Task: Open an excel sheet with  and write heading  City data  Add 10 city name:-  '1. Chelsea, New York, NY , 2. Beverly Hills, Los Angeles, CA , 3. Knightsbridge, London, United Kingdom , 4. Le Marais, Paris, forance , 5. Ginza, Tokyo, Japan _x000D_
6. Circular Quay, Sydney, Australia , 7. Mitte, Berlin, Germany , 8. Downtown, Toronto, Canada , 9. Trastevere, Rome, 10. Colaba, Mumbai, India. ' in June Last week sales are  1. Chelsea, New York, NY 10001 | 2. Beverly Hills, Los Angeles, CA 90210 | 3. Knightsbridge, London, United Kingdom SW1X 7XL | 4. Le Marais, Paris, forance 75004 | 5. Ginza, Tokyo, Japan 104-0061 | 6. Circular Quay, Sydney, Australia 2000 | 7. Mitte, Berlin, Germany 10178 | 8. Downtown, Toronto, Canada M5V 3L9 | 9. Trastevere, Rome, Italy 00153 | 10. Colaba, Mumbai, India 400005. Save page auditingQuarterlySales_Report_2022
Action: Mouse moved to (85, 222)
Screenshot: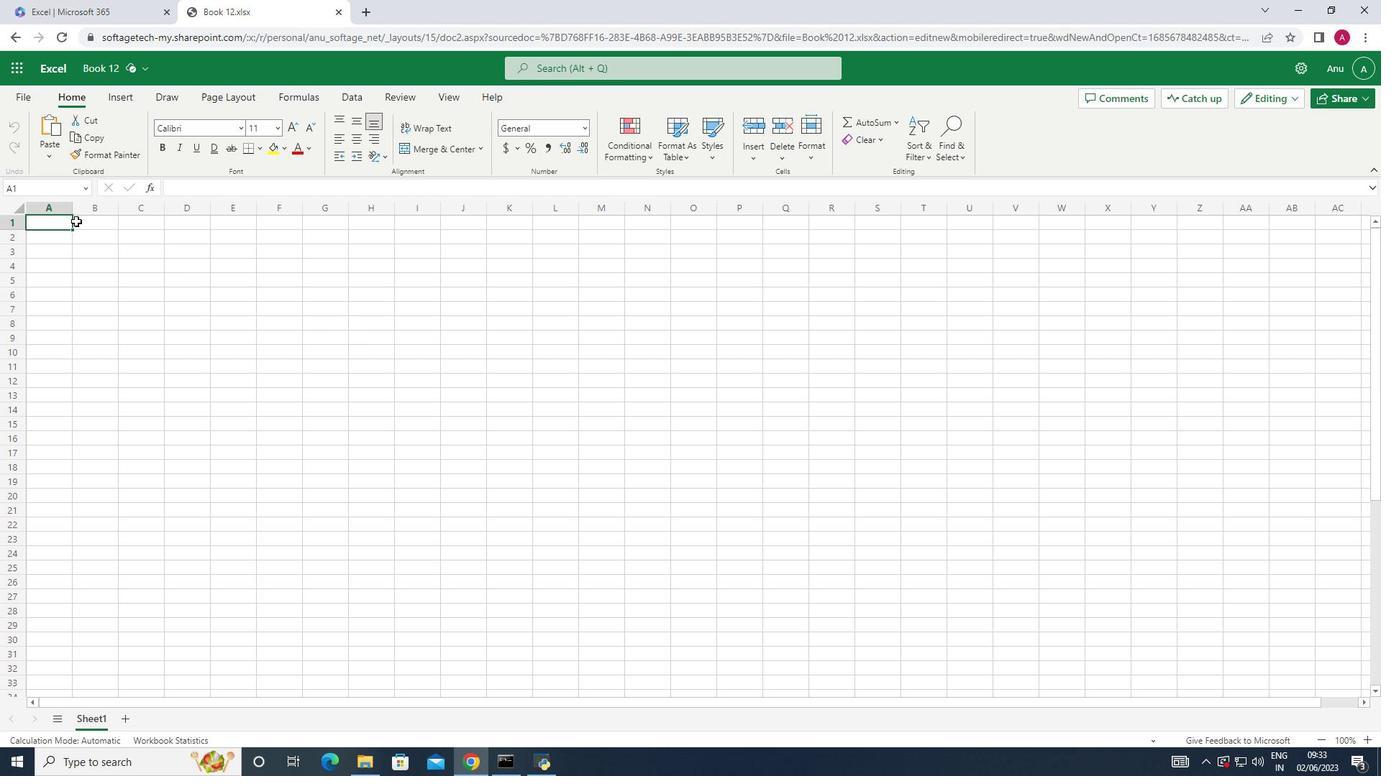 
Action: Key pressed <Key.shift>City<Key.space><Key.shift>Data<Key.down><Key.shift><Key.shift><Key.shift><Key.shift><Key.shift><Key.shift><Key.shift><Key.shift><Key.shift><Key.shift><Key.shift><Key.shift><Key.shift><Key.shift><Key.shift><Key.shift><Key.shift><Key.shift><Key.shift><Key.shift><Key.shift><Key.shift><Key.shift><Key.shift><Key.shift><Key.shift><Key.shift>City<Key.space><Key.shift_r>Name<Key.down><Key.shift>Chelsea,<Key.shift_r>New<Key.space><Key.shift>York,<Key.shift_r><Key.shift_r><Key.shift_r><Key.shift_r><Key.shift_r><Key.shift_r><Key.shift_r>N<Key.shift>Y<Key.down><Key.shift><Key.shift><Key.shift><Key.shift><Key.shift><Key.shift><Key.shift>Beverly<Key.space><Key.shift><Key.shift><Key.shift>Hills,<Key.shift_r>Los<Key.space><Key.shift>Angeles,<Key.shift_r><Key.shift_r><Key.shift_r><Key.shift_r><Key.shift_r><Key.shift_r><Key.shift_r><Key.shift_r><Key.shift_r><Key.shift_r><Key.shift_r><Key.shift_r><Key.shift_r><Key.shift_r><Key.shift_r>C<Key.shift>A<Key.down><Key.shift><Key.shift><Key.shift><Key.shift><Key.shift><Key.shift><Key.shift><Key.shift><Key.shift><Key.shift><Key.shift><Key.shift><Key.shift><Key.shift><Key.shift><Key.shift><Key.shift><Key.shift_r>Knightsbridge,<Key.shift_r>London,<Key.shift_r><Key.shift_r><Key.shift_r><Key.shift_r>United<Key.space><Key.shift_r>Kindom<Key.down><Key.shift_r>Le<Key.space><Key.shift_r>Marais,<Key.shift_r>Paris,<Key.shift>Forance<Key.down><Key.shift>Ginza,<Key.shift>Tokyo,<Key.shift_r><Key.shift_r><Key.shift_r><Key.shift_r><Key.shift_r>Japan<Key.down><Key.shift><Key.shift><Key.shift><Key.shift><Key.shift><Key.shift><Key.shift><Key.shift><Key.shift><Key.shift><Key.shift><Key.shift><Key.shift><Key.shift><Key.shift><Key.shift><Key.shift><Key.shift><Key.shift><Key.shift><Key.shift><Key.shift>Circular<Key.space><Key.shift>Quay,<Key.shift><Key.shift><Key.shift><Key.shift><Key.shift><Key.shift><Key.shift><Key.shift><Key.shift><Key.shift><Key.shift><Key.shift><Key.shift><Key.shift><Key.shift><Key.shift><Key.shift><Key.shift><Key.shift><Key.shift><Key.shift><Key.shift><Key.shift><Key.shift><Key.shift><Key.shift><Key.shift><Key.shift><Key.shift><Key.shift><Key.shift><Key.shift><Key.shift><Key.shift><Key.shift><Key.shift><Key.shift><Key.shift><Key.shift><Key.shift><Key.shift><Key.shift><Key.shift><Key.shift><Key.shift><Key.shift><Key.shift><Key.shift><Key.shift><Key.shift><Key.shift><Key.shift>S
Screenshot: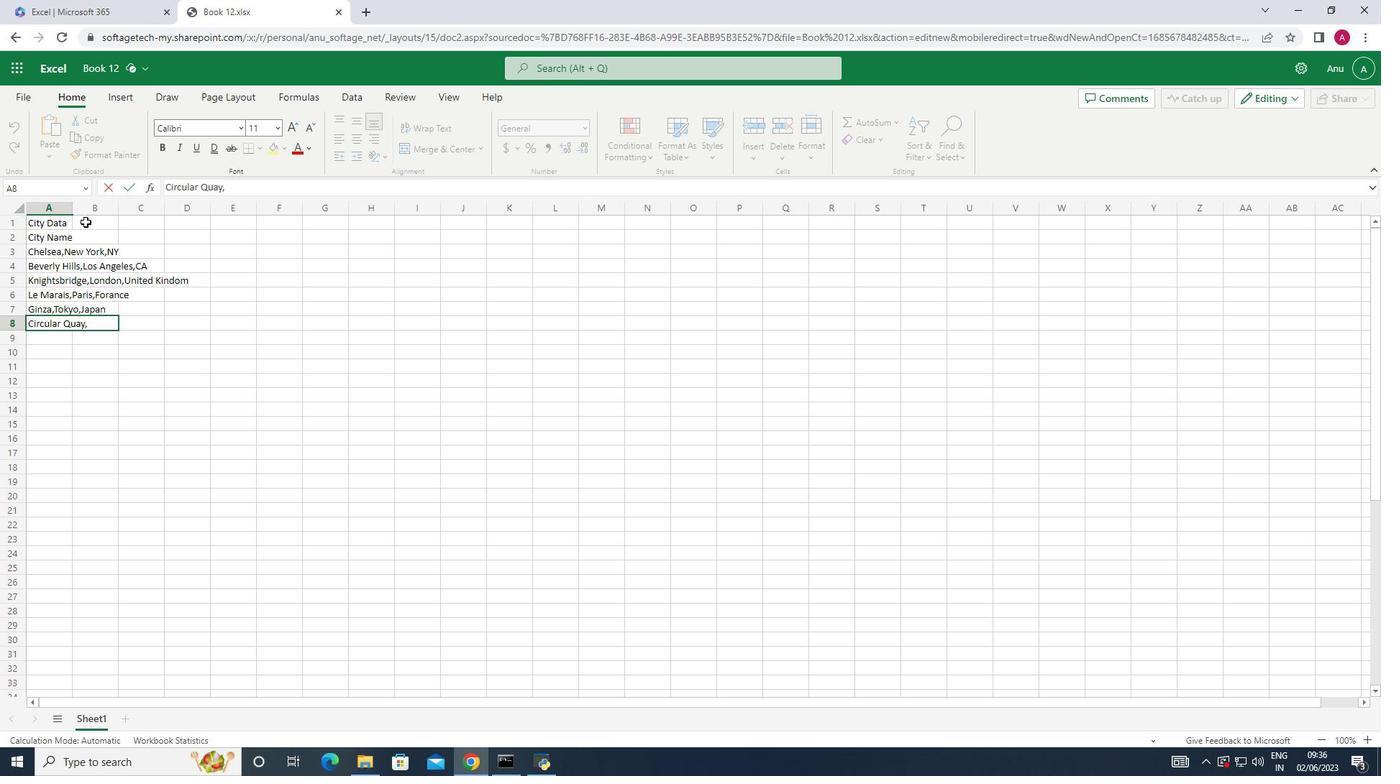 
Action: Mouse moved to (189, 167)
Screenshot: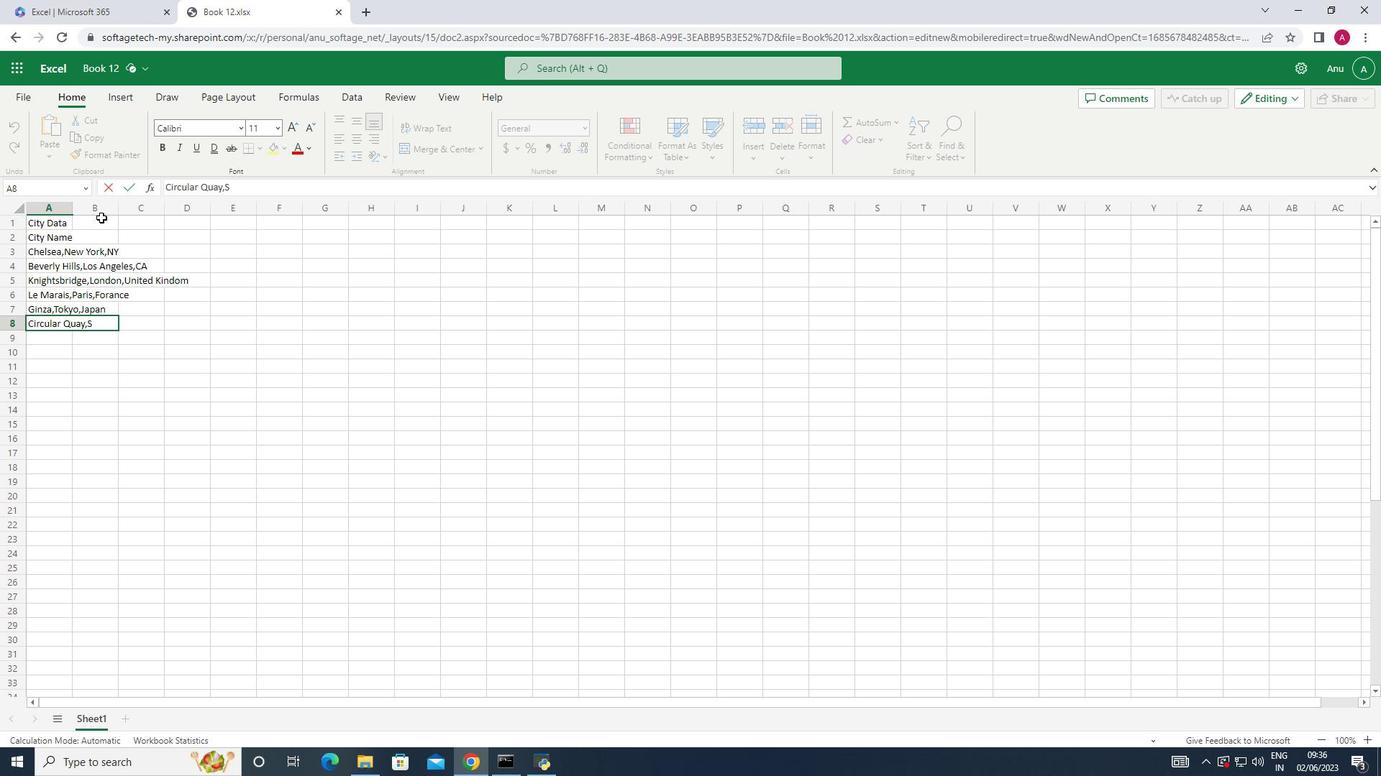 
Action: Key pressed ydney,<Key.shift>Australia<Key.down><Key.shift_r>Mitte,<Key.shift>B3e<Key.backspace><Key.backspace>erlin,<Key.shift><Key.shift><Key.shift><Key.shift><Key.shift><Key.shift><Key.shift><Key.shift><Key.shift><Key.shift><Key.shift><Key.shift><Key.shift><Key.shift>Germany<Key.down><Key.shift>Downtown,<Key.shift_r><Key.shift_r><Key.shift_r><Key.shift_r><Key.shift_r><Key.shift_r><Key.shift_r><Key.shift_r><Key.shift_r>Toronto,<Key.shift><Key.shift><Key.shift><Key.shift><Key.shift><Key.shift><Key.shift><Key.shift><Key.shift><Key.shift>Canada<Key.down><Key.shift><Key.shift><Key.shift><Key.shift><Key.shift><Key.shift><Key.shift><Key.shift><Key.shift><Key.shift>Trastevere,<Key.shift>Rome<Key.down><Key.shift><Key.shift><Key.shift><Key.shift><Key.shift><Key.shift><Key.shift><Key.shift>Colaba,<Key.shift_r><Key.shift_r><Key.shift_r><Key.shift_r><Key.shift_r><Key.shift_r><Key.shift_r>Mumbai,<Key.shift_r>India
Screenshot: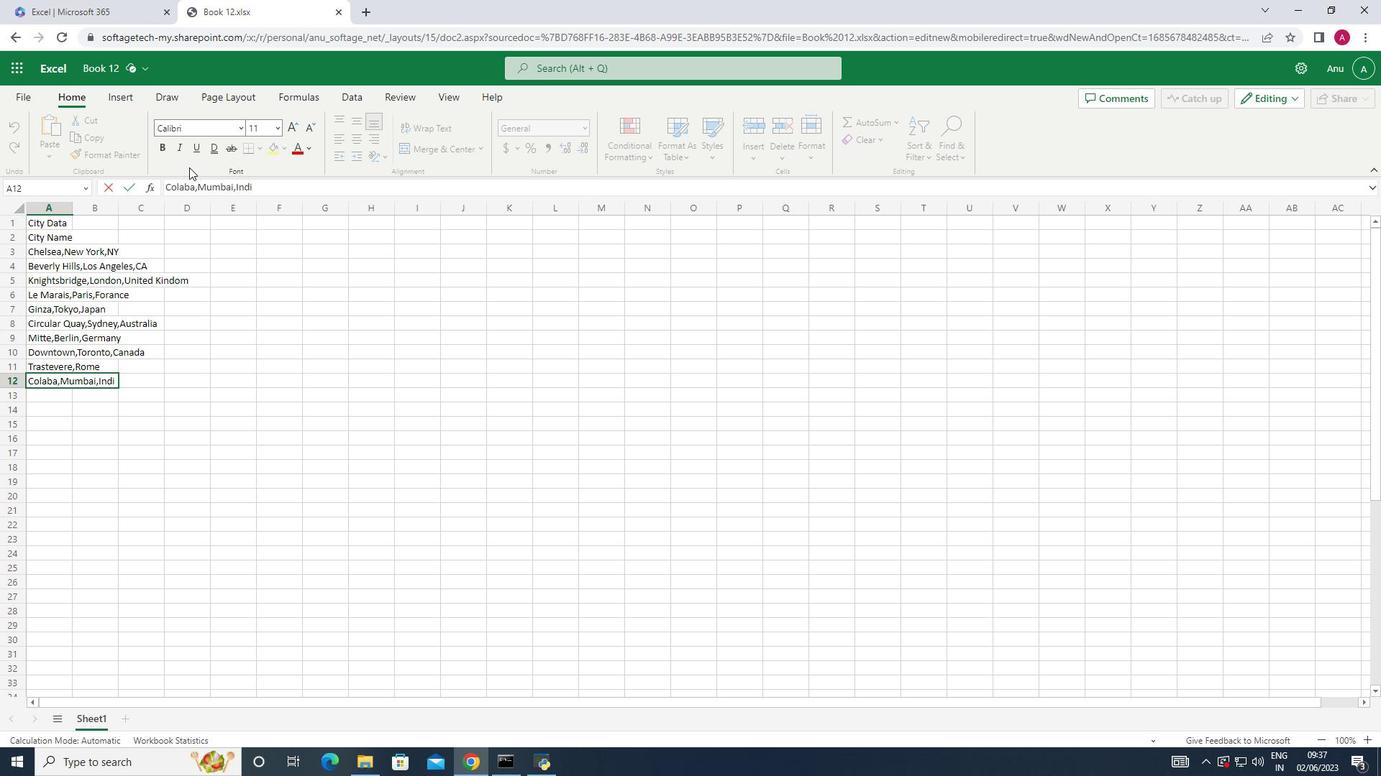 
Action: Mouse moved to (58, 210)
Screenshot: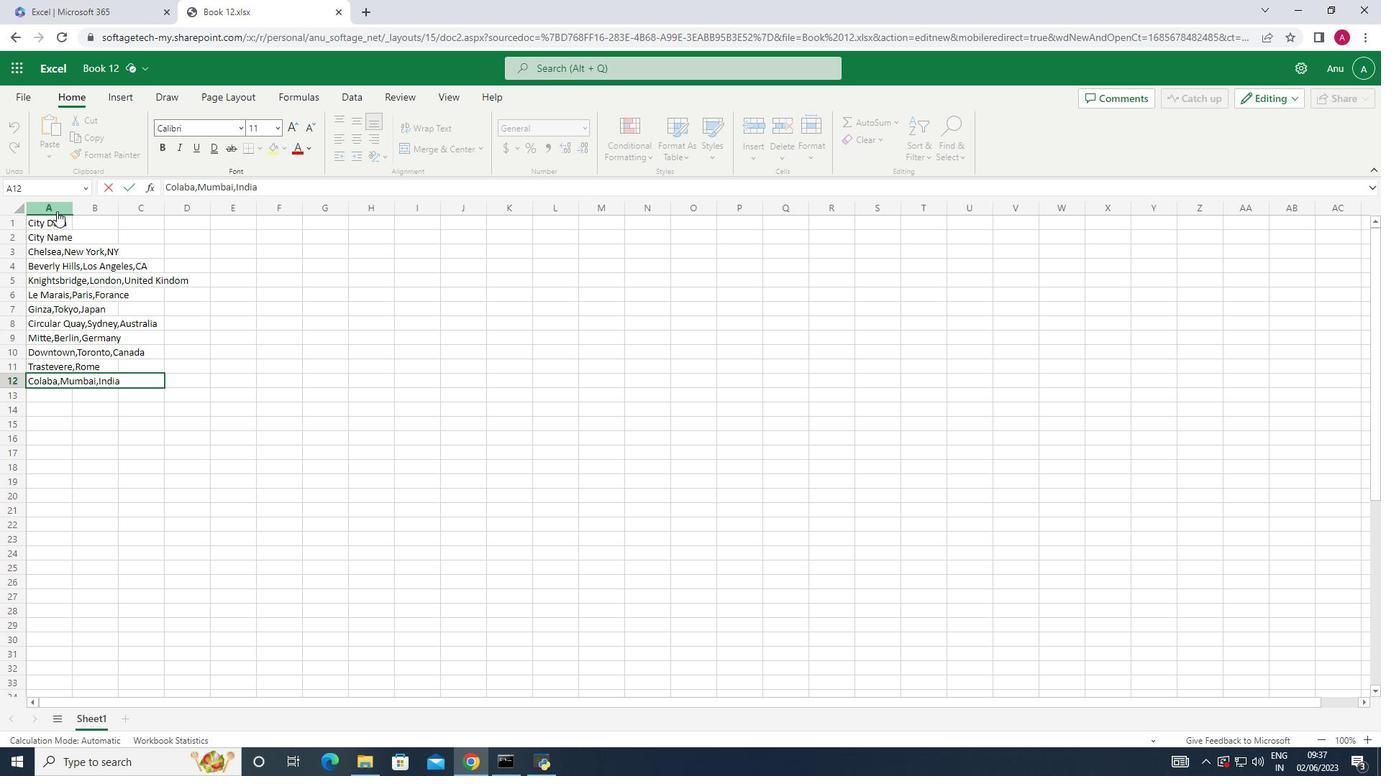 
Action: Mouse pressed left at (58, 210)
Screenshot: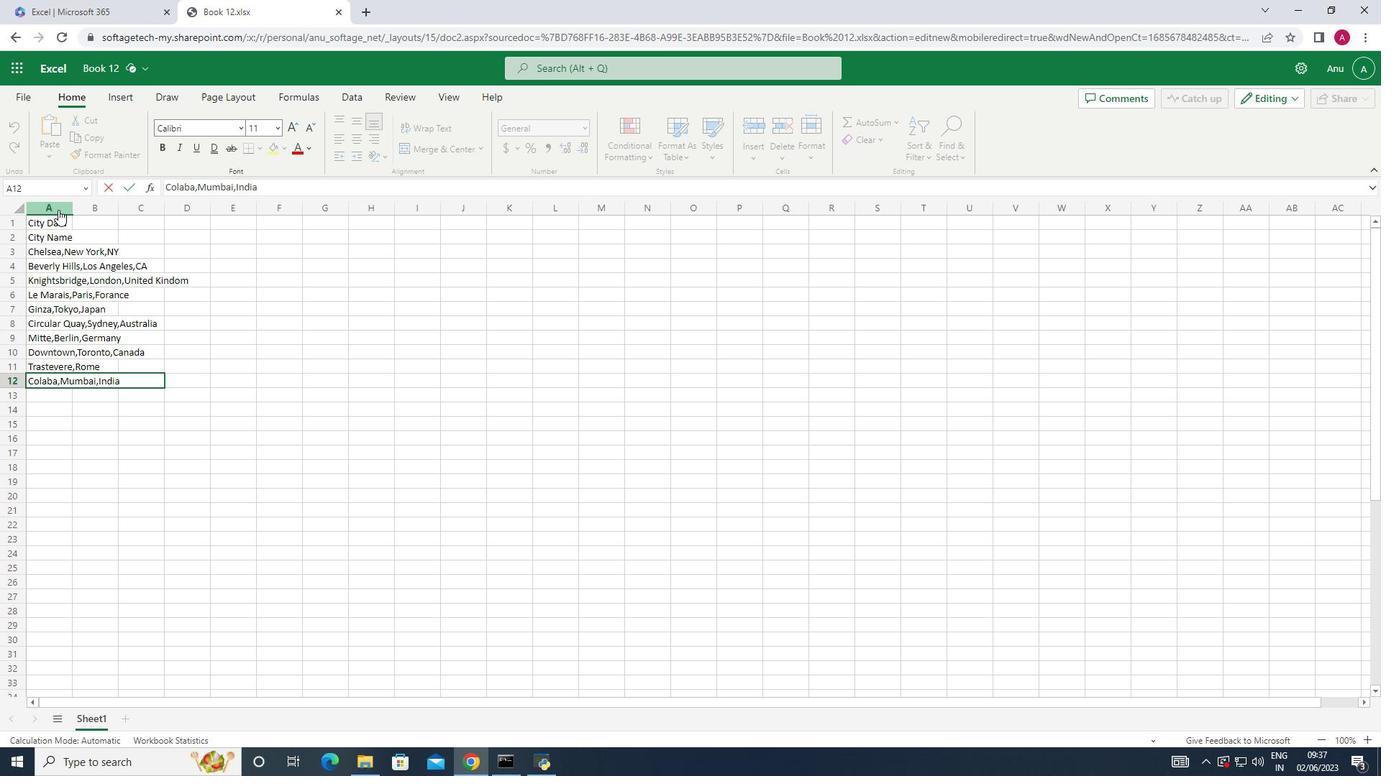 
Action: Mouse moved to (71, 210)
Screenshot: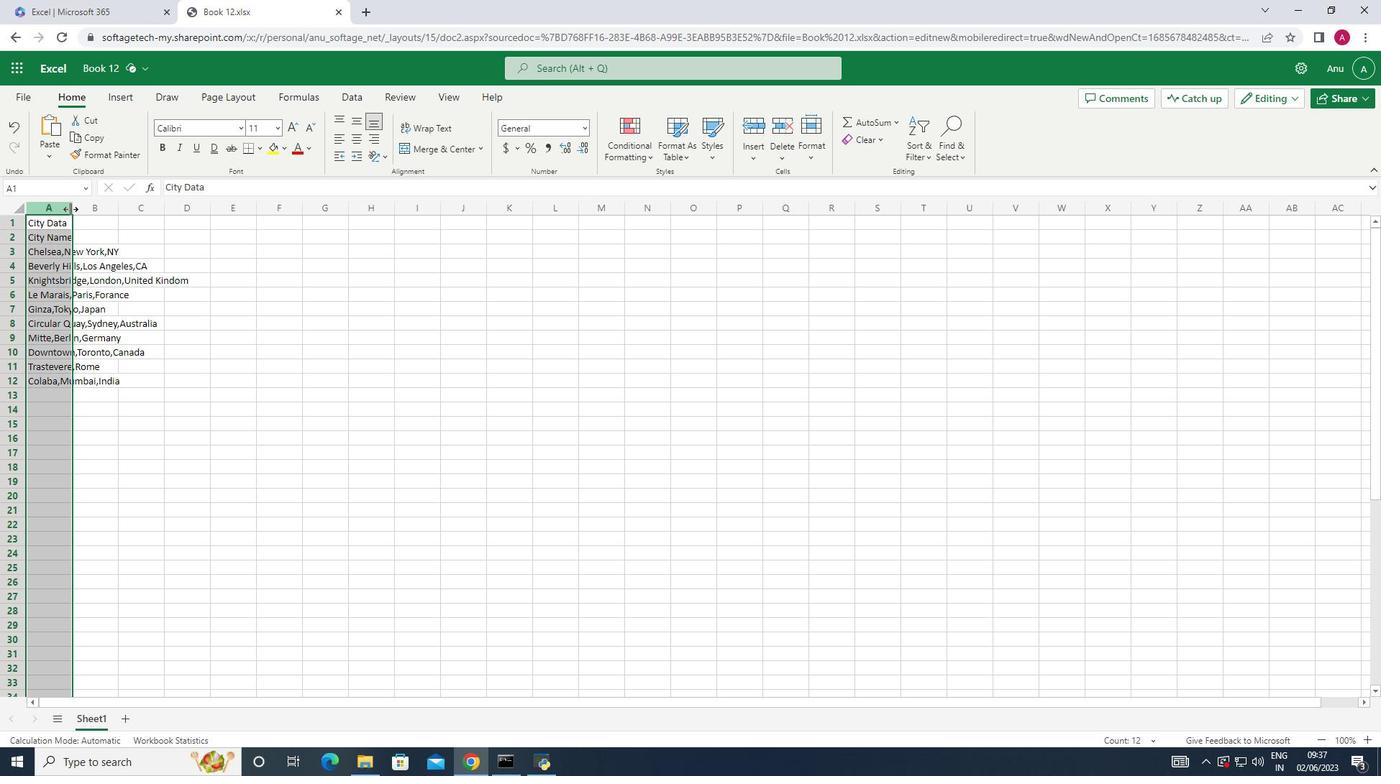 
Action: Mouse pressed left at (71, 210)
Screenshot: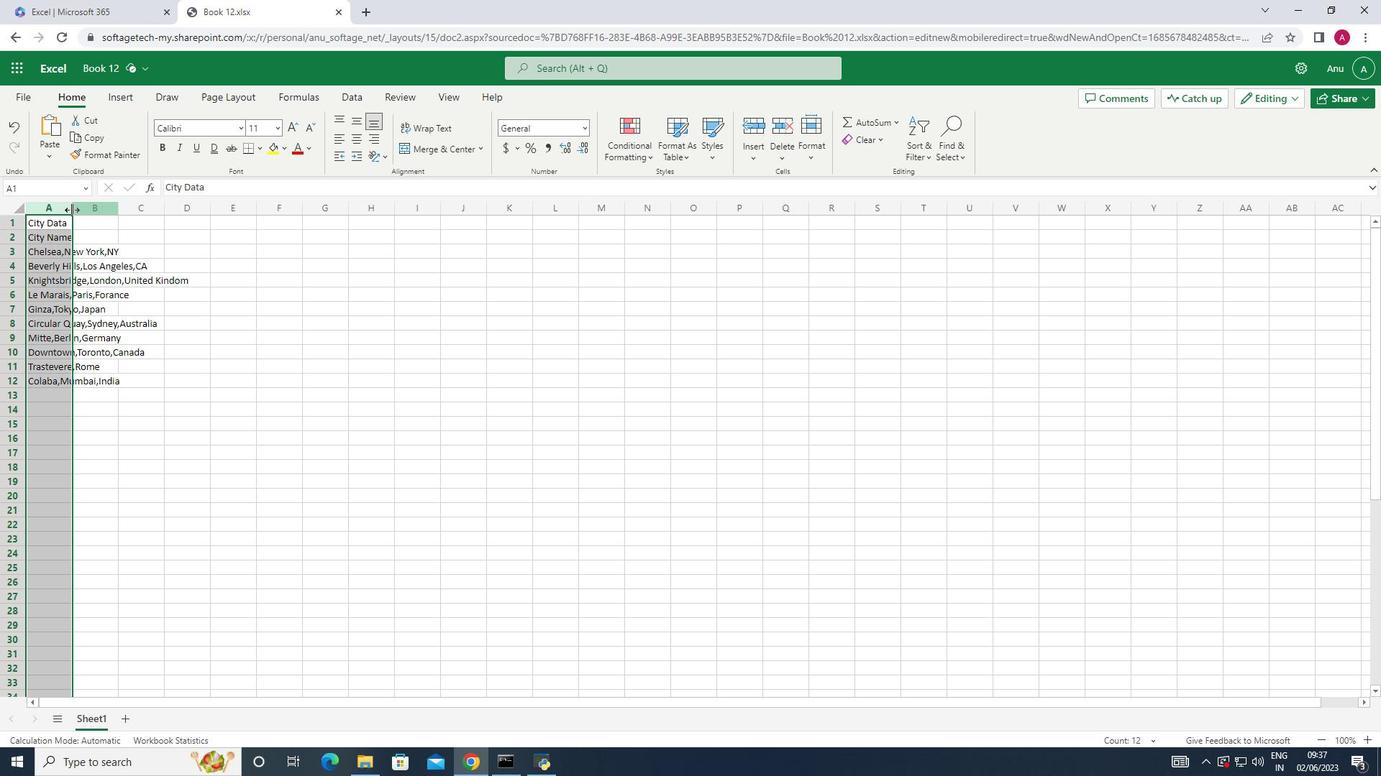 
Action: Mouse pressed left at (71, 210)
Screenshot: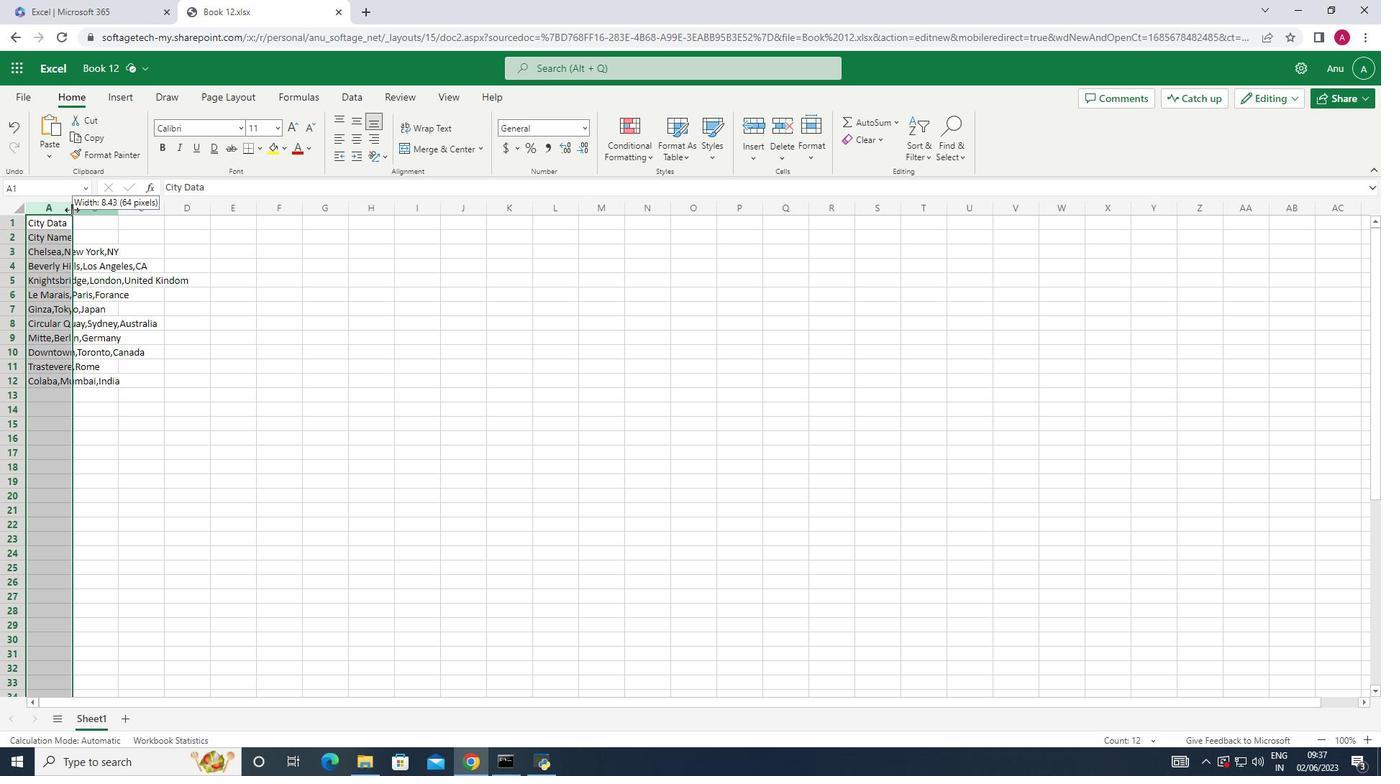 
Action: Mouse moved to (212, 233)
Screenshot: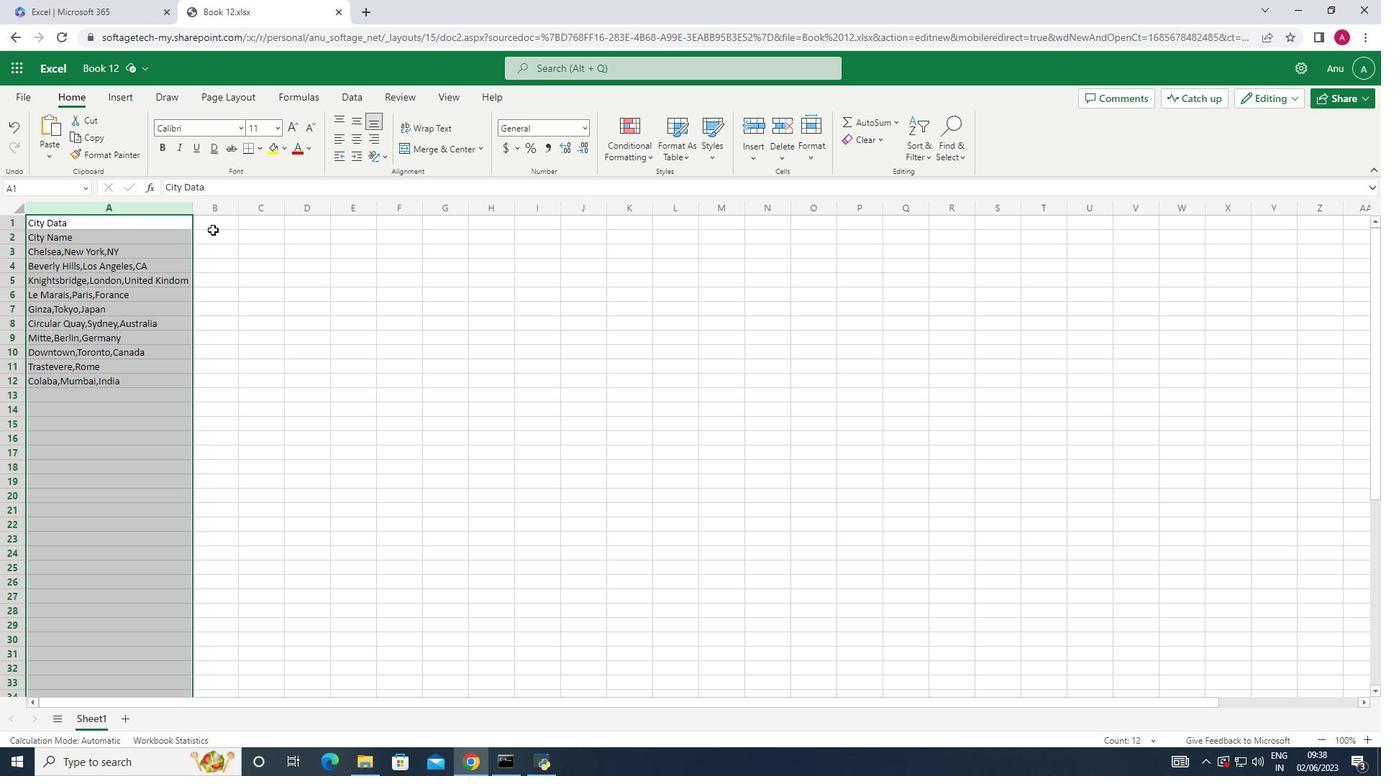 
Action: Mouse pressed left at (212, 233)
Screenshot: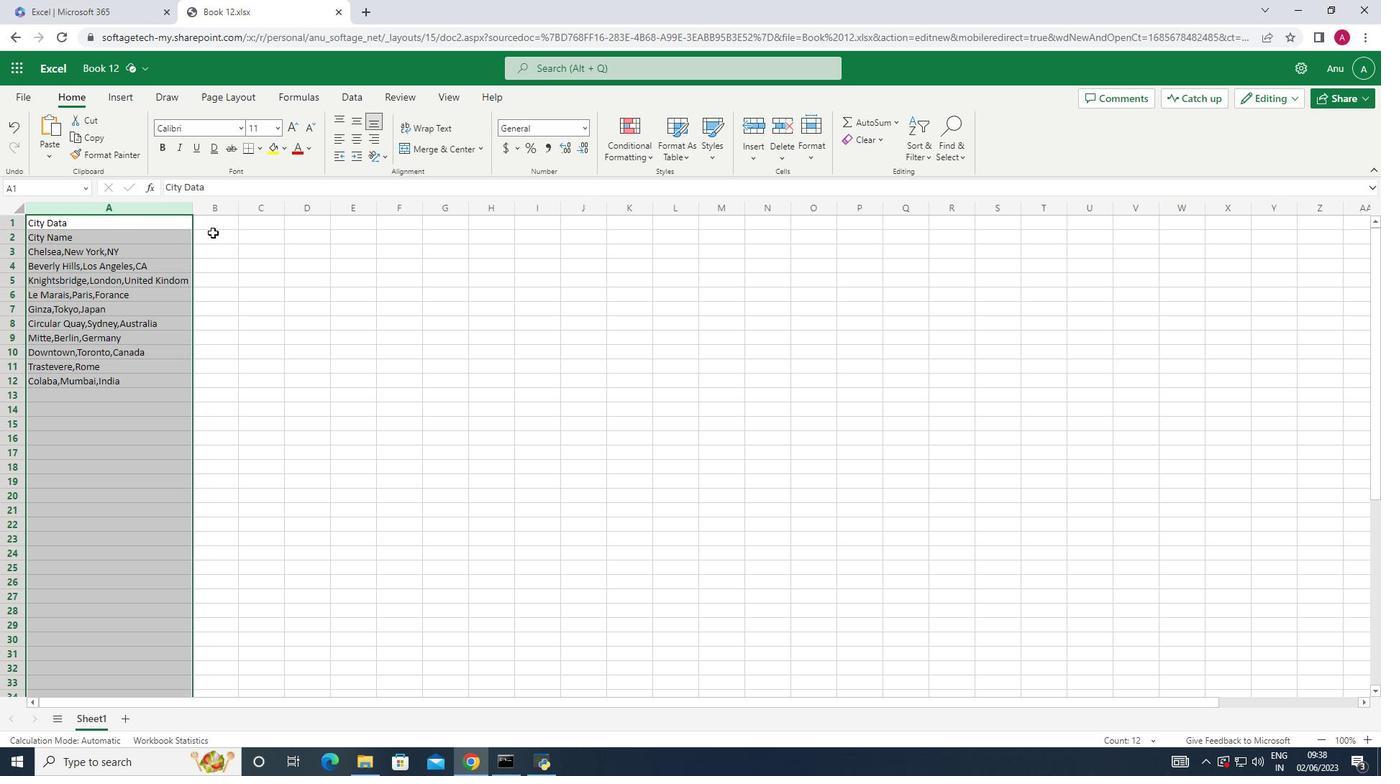 
Action: Key pressed <Key.shift_r>June<Key.space><Key.shift_r>Last<Key.space><Key.shift>Week<Key.space><Key.shift>Sales
Screenshot: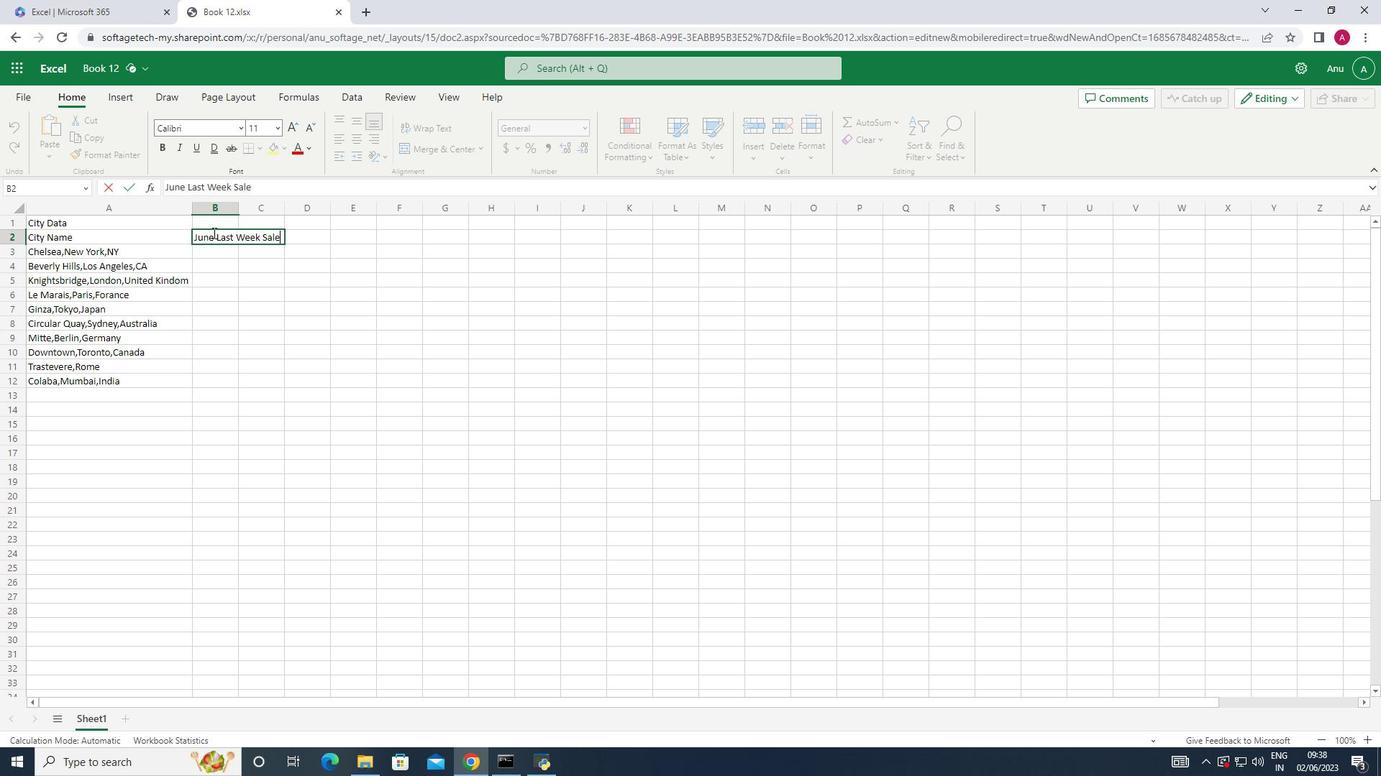 
Action: Mouse moved to (284, 189)
Screenshot: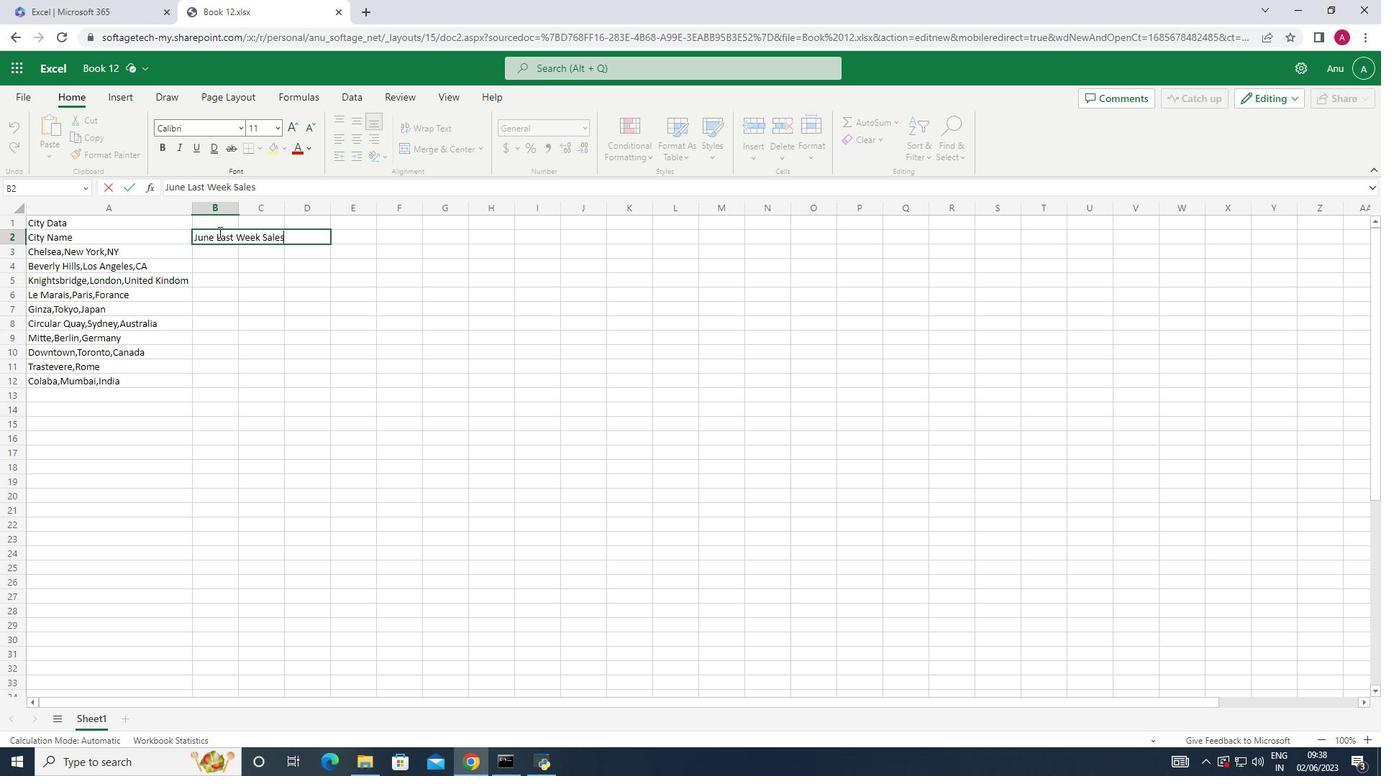 
Action: Key pressed <Key.down>10001<Key.down>90210<Key.down><Key.shift>sw1x<Key.space>7xl<Key.down><Key.up><Key.backspace><Key.shift>S<Key.caps_lock>W1X<Key.space>7XL<Key.down>
Screenshot: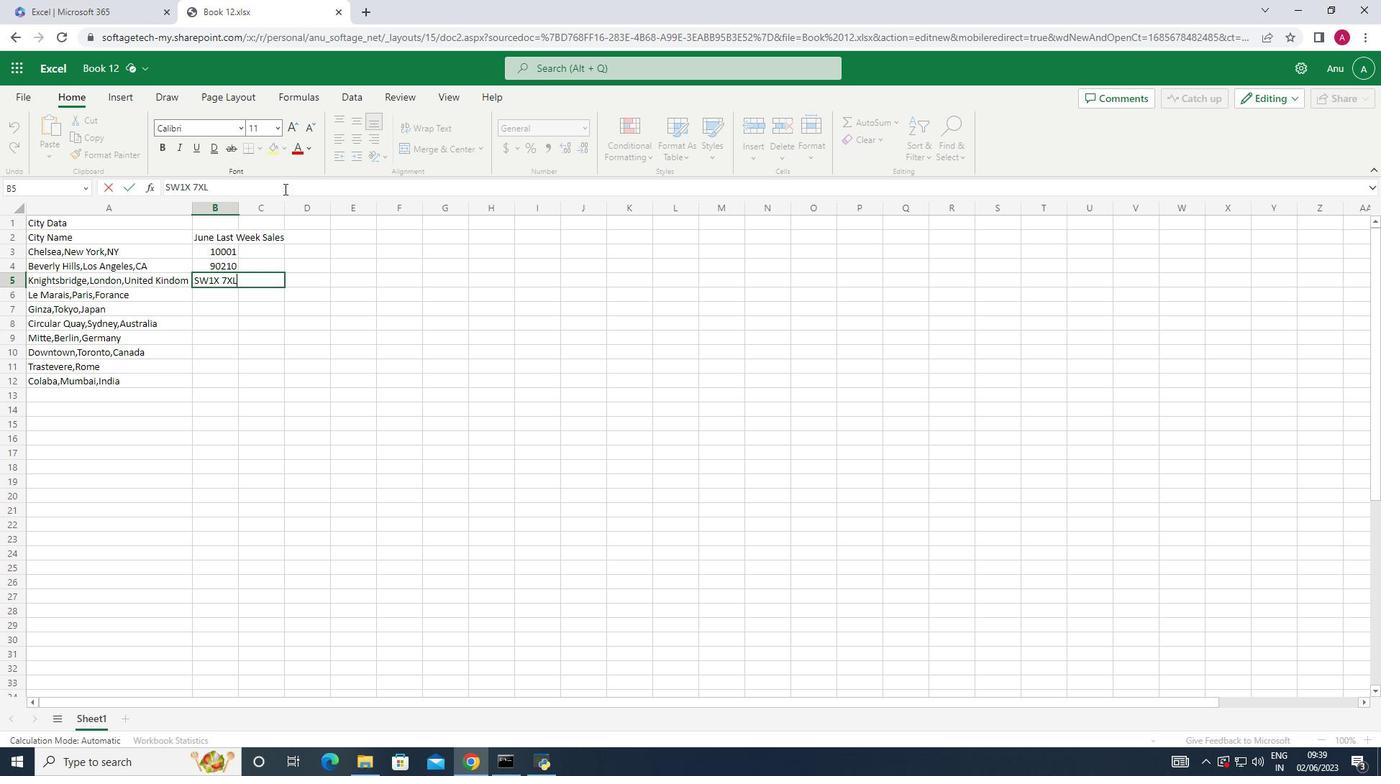 
Action: Mouse moved to (312, 138)
Screenshot: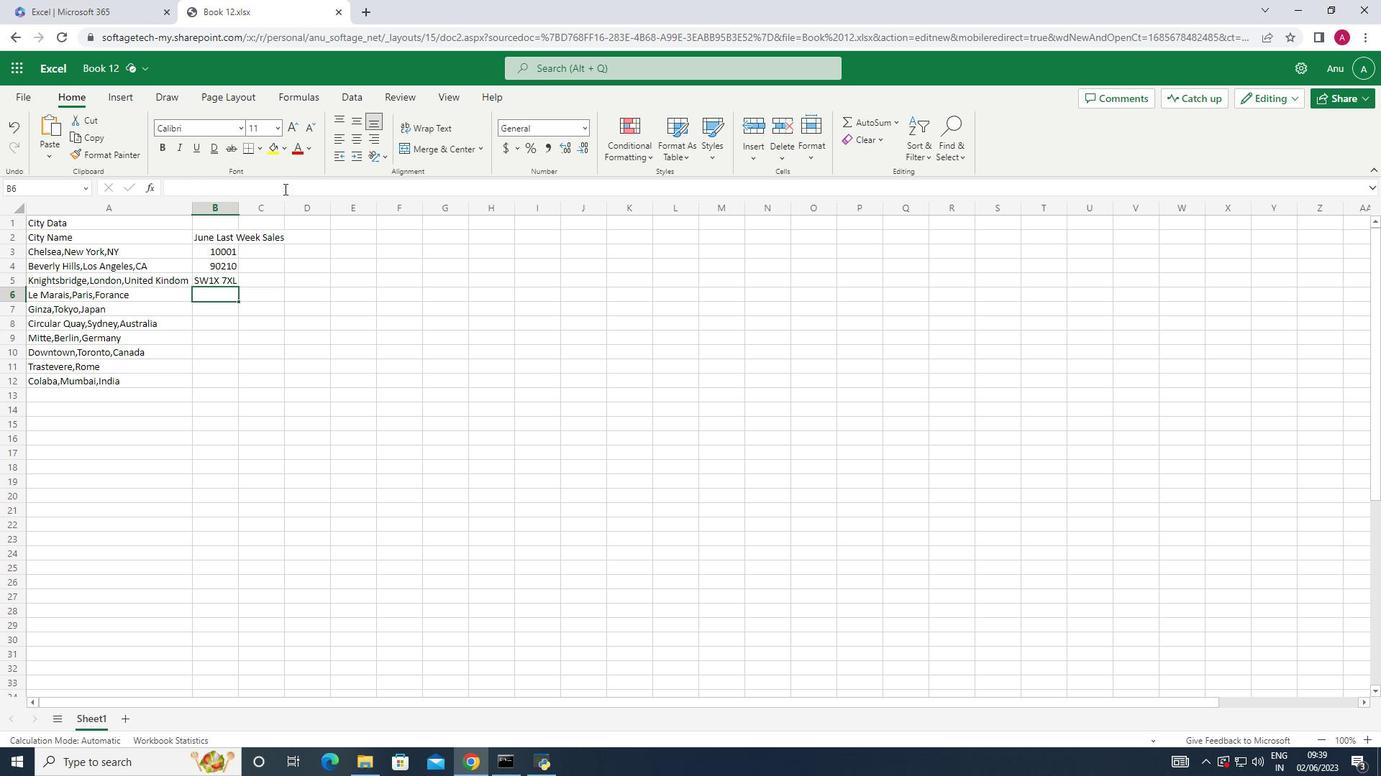
Action: Key pressed 75004<Key.down>100<Key.backspace>4
Screenshot: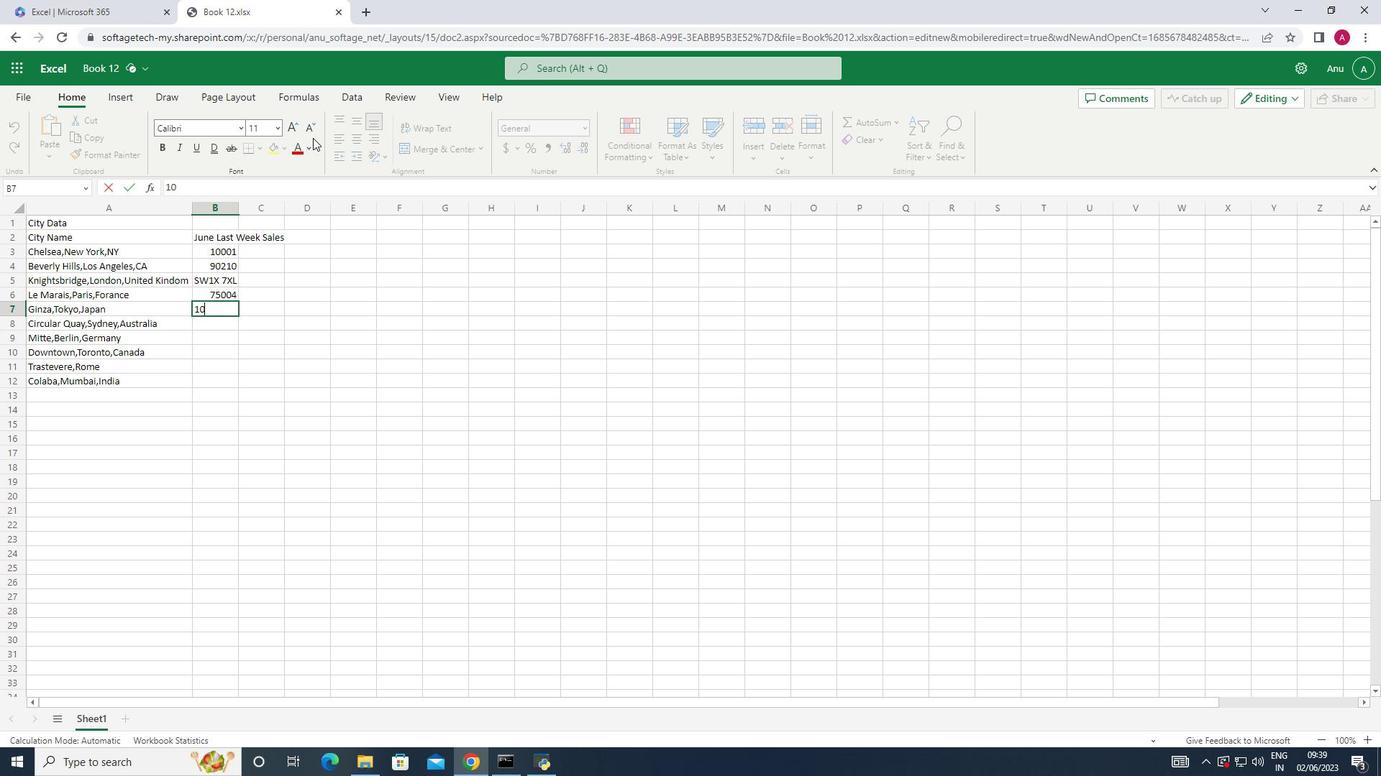
Action: Mouse moved to (351, 97)
Screenshot: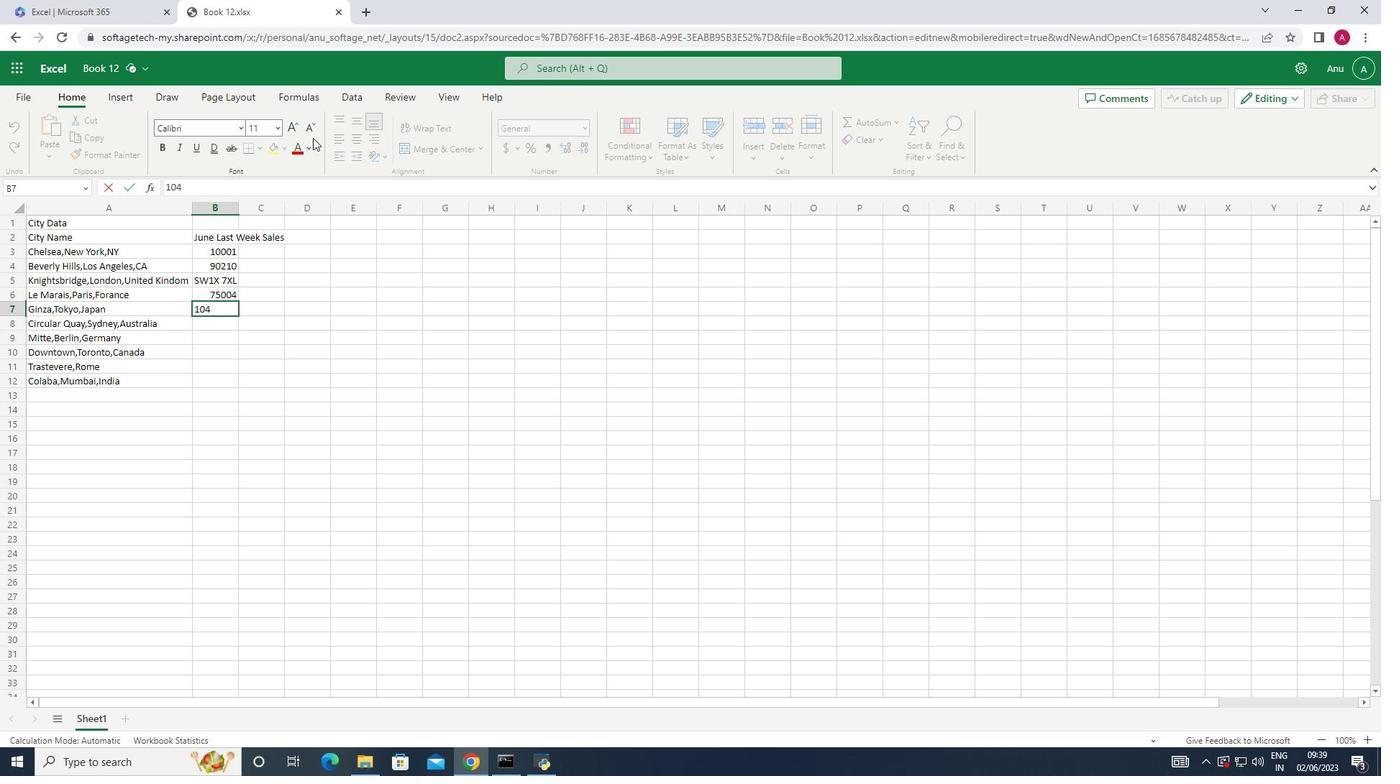 
Action: Key pressed -0061<Key.down>2000<Key.down>10178<Key.down>M5V<Key.space>3L9<Key.down>00153<Key.down>400005
Screenshot: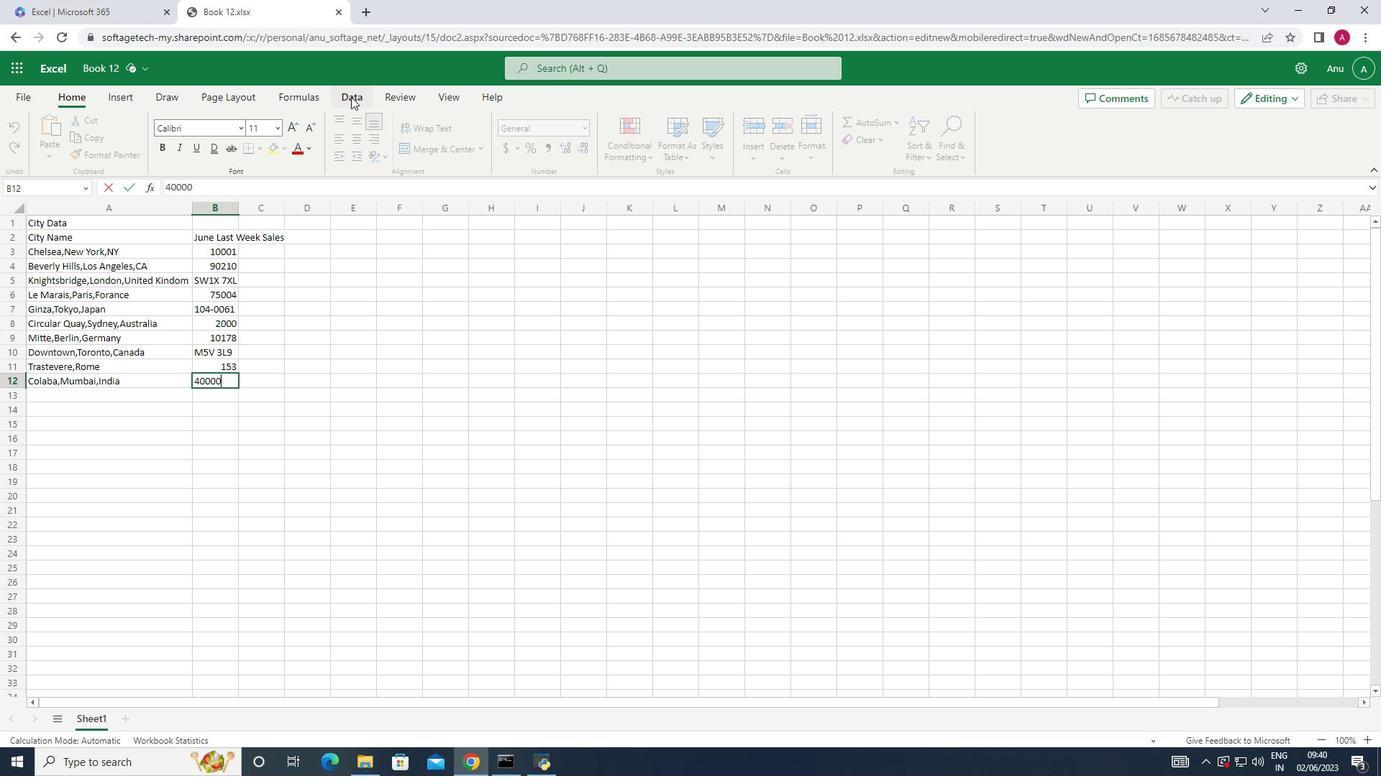 
Action: Mouse moved to (402, 294)
Screenshot: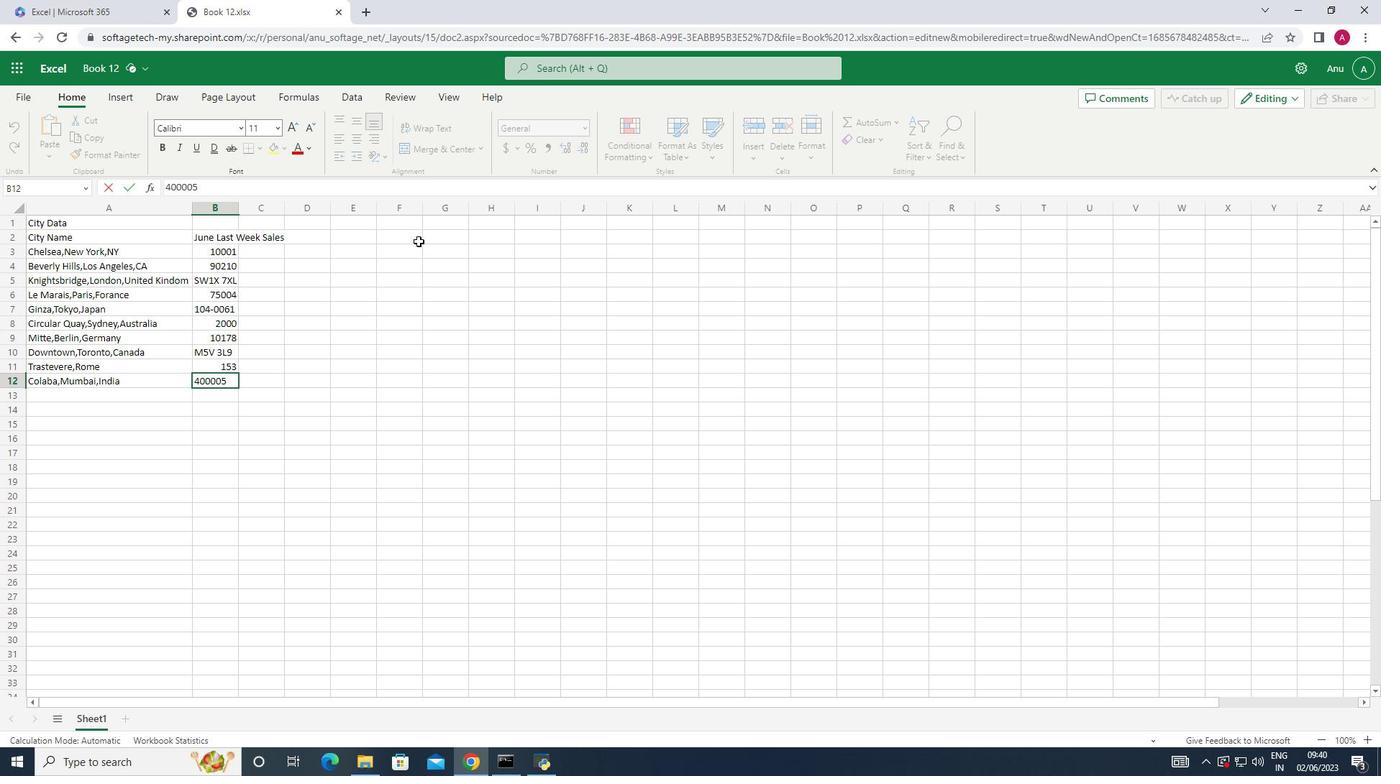 
Action: Mouse pressed left at (402, 294)
Screenshot: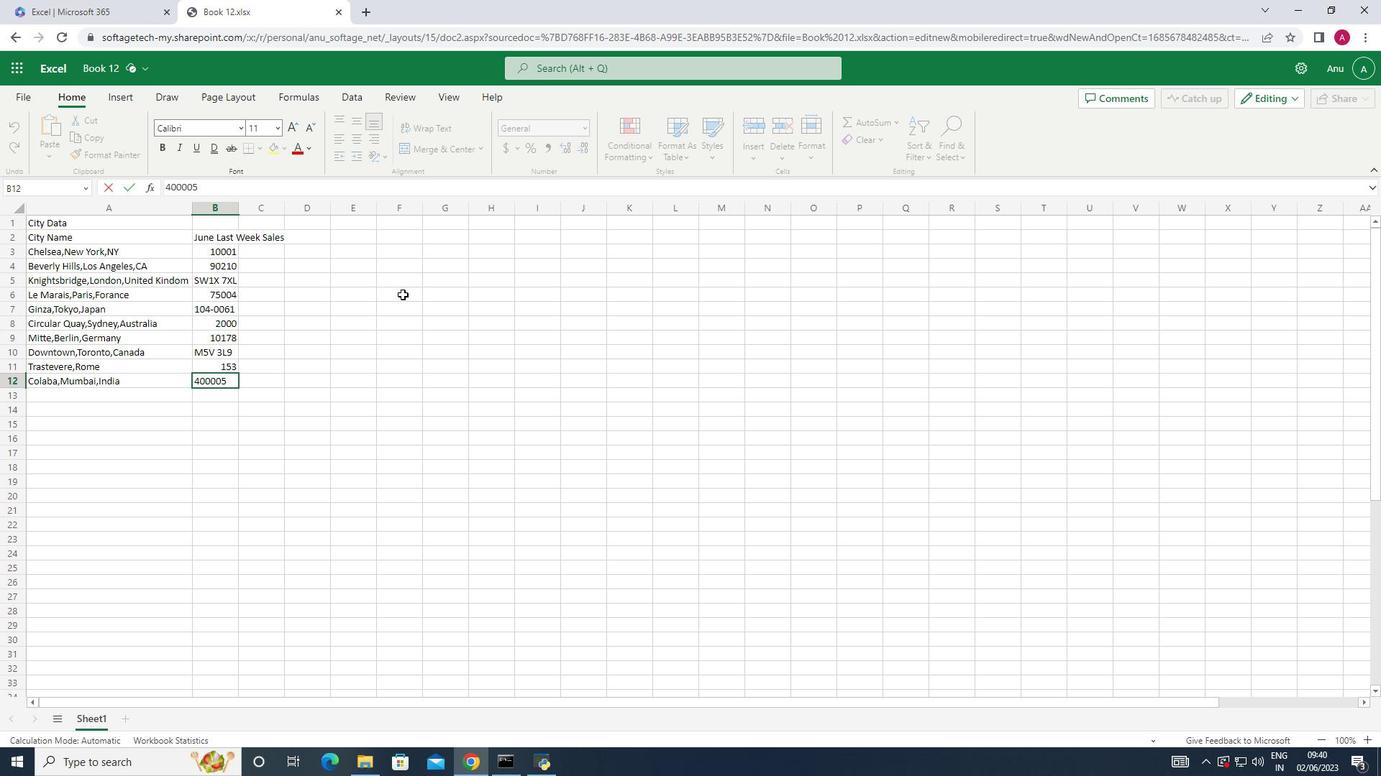 
Action: Mouse moved to (233, 212)
Screenshot: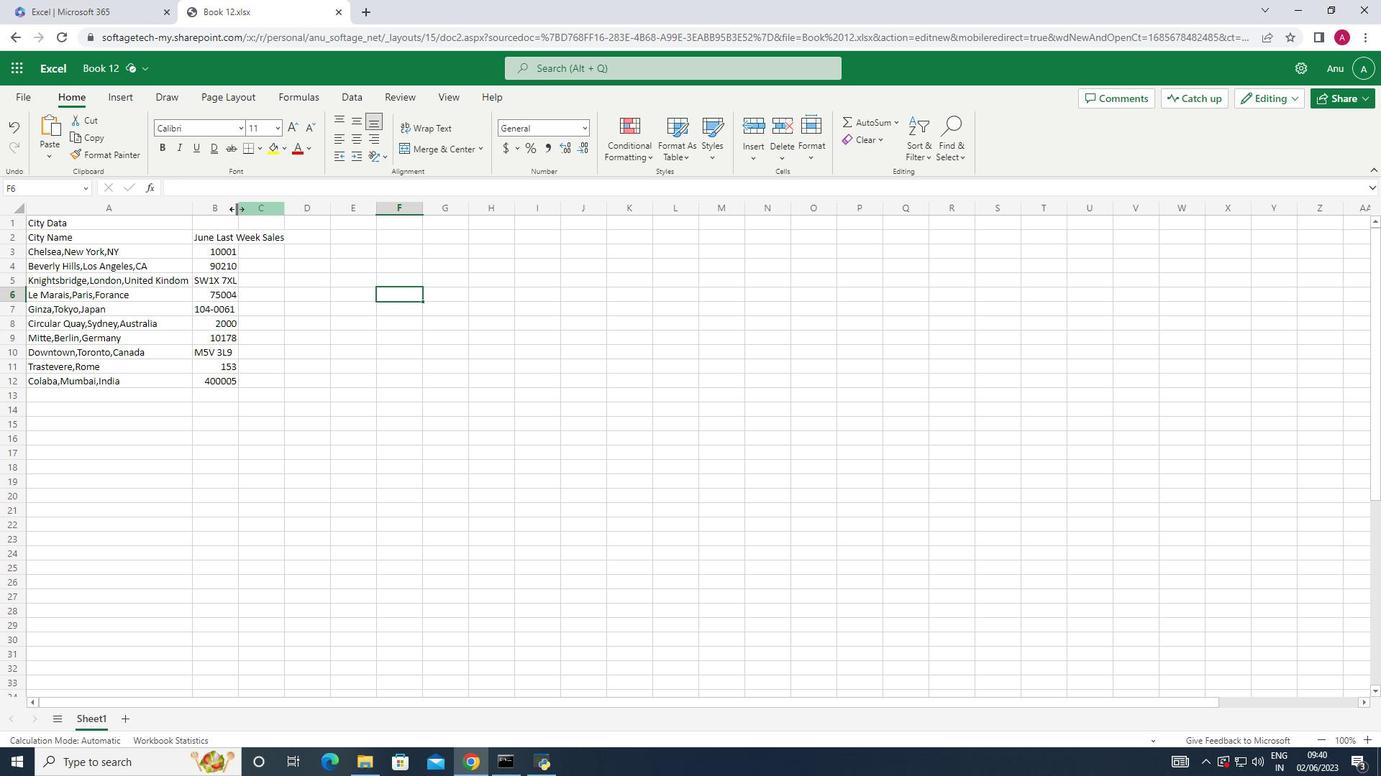 
Action: Mouse pressed left at (233, 212)
Screenshot: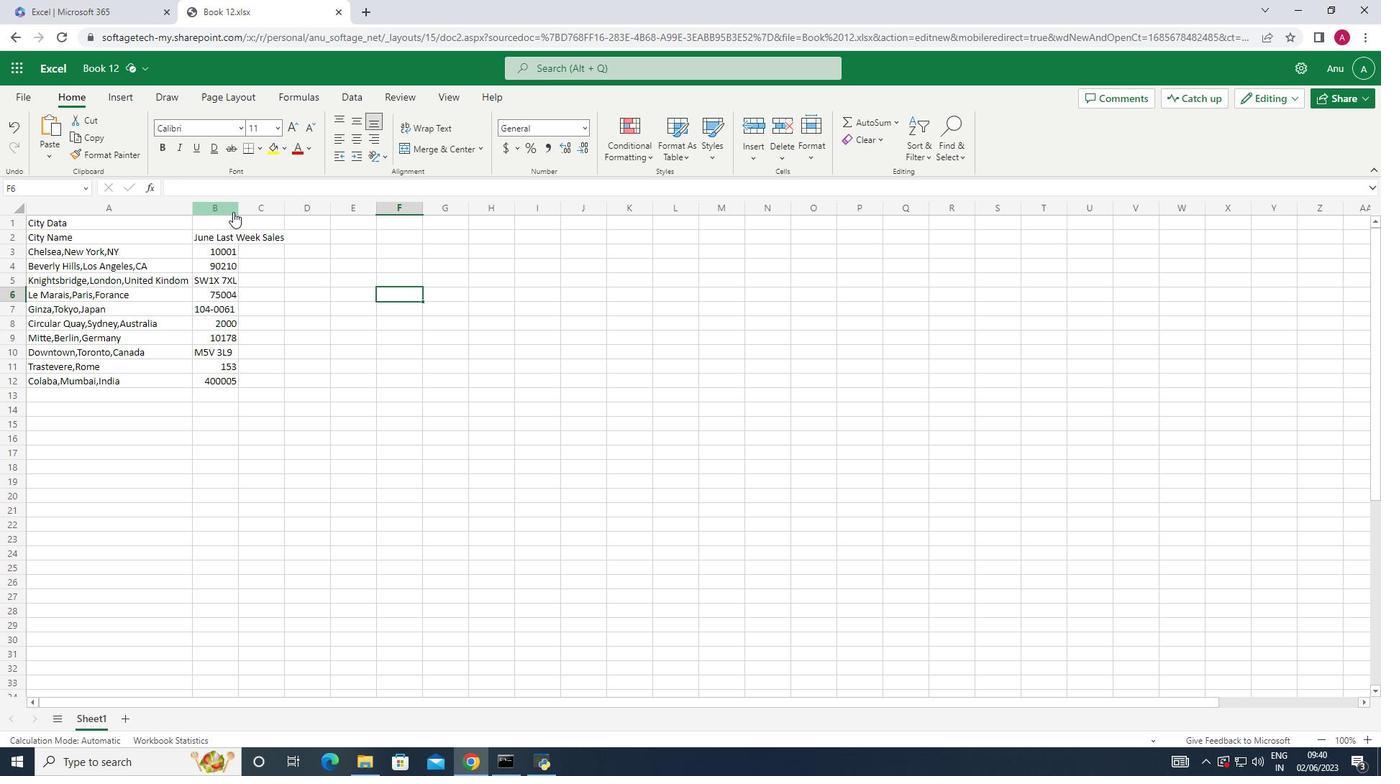 
Action: Mouse moved to (240, 208)
Screenshot: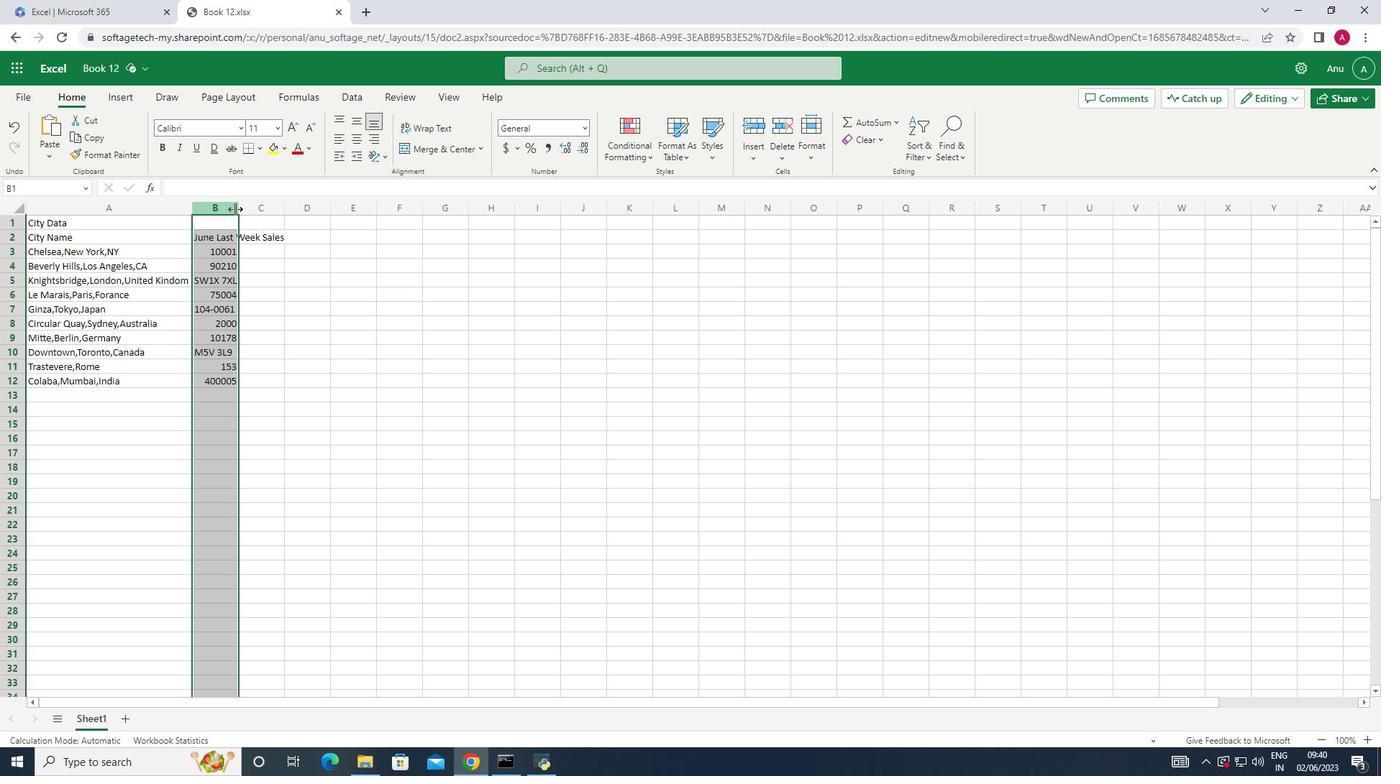 
Action: Mouse pressed left at (240, 208)
Screenshot: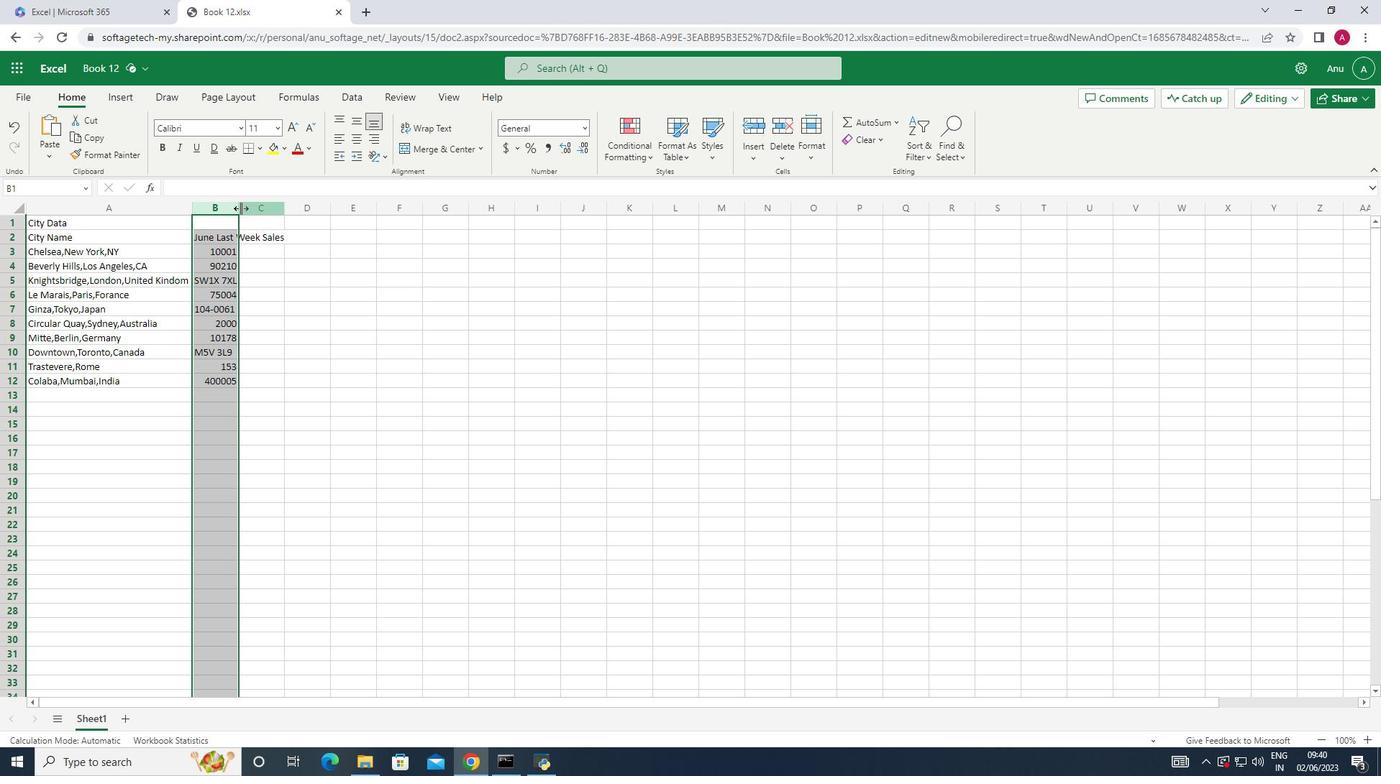 
Action: Mouse pressed left at (240, 208)
Screenshot: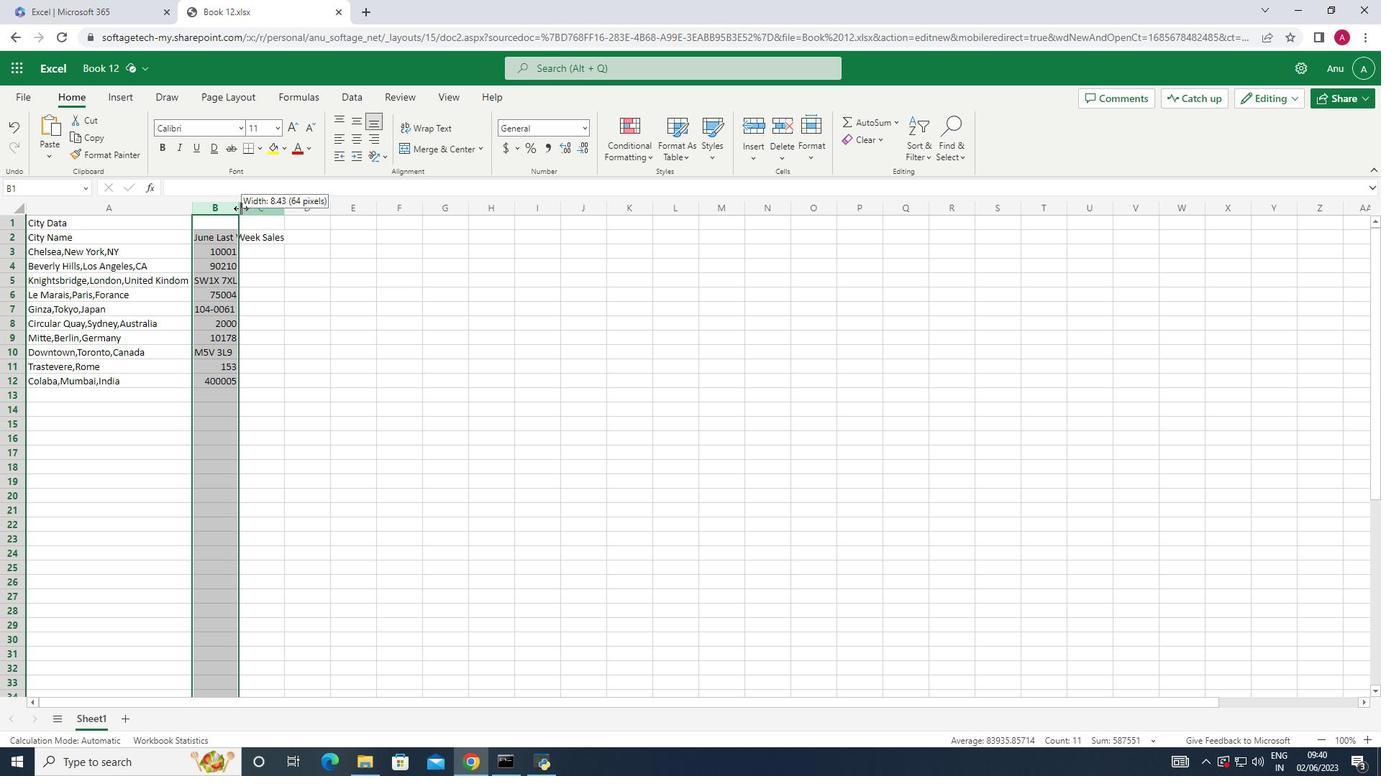 
Action: Mouse moved to (21, 89)
Screenshot: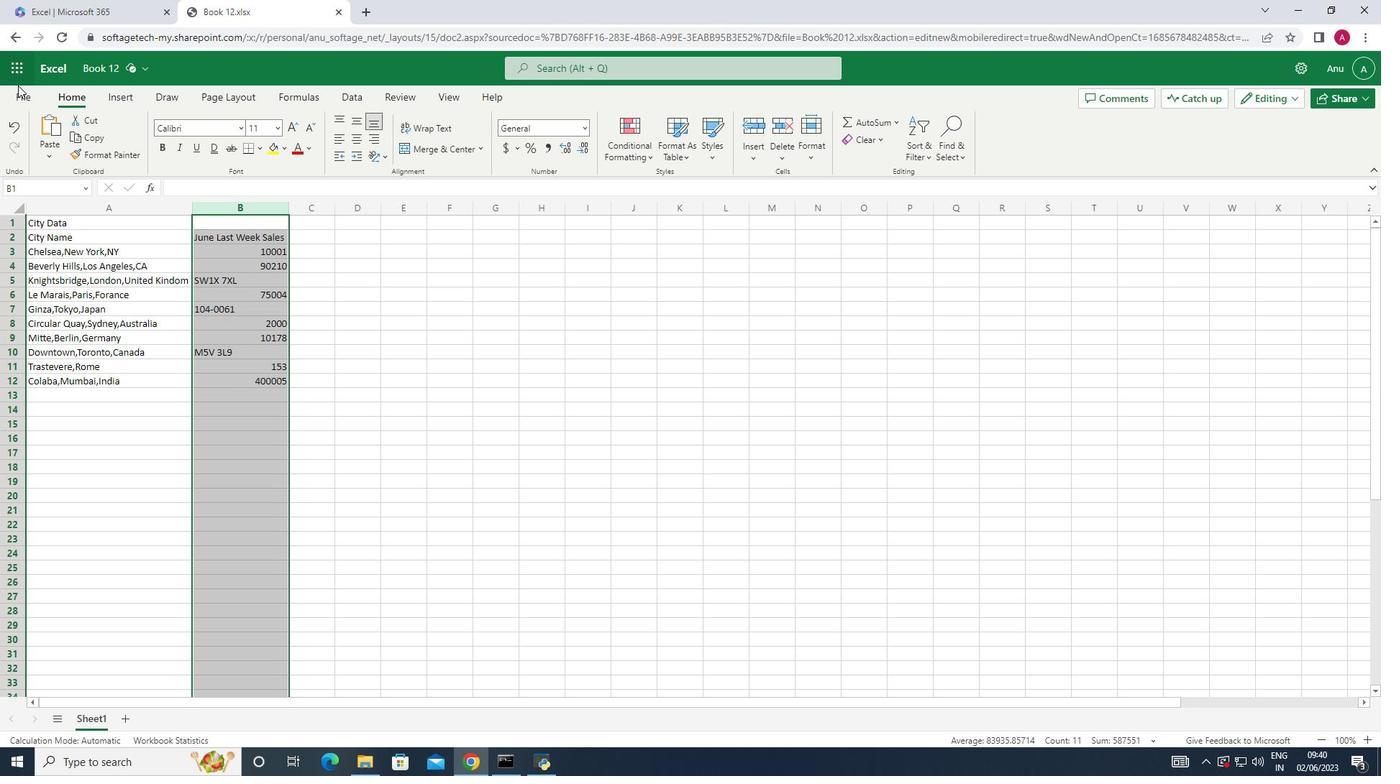 
Action: Mouse pressed left at (21, 89)
Screenshot: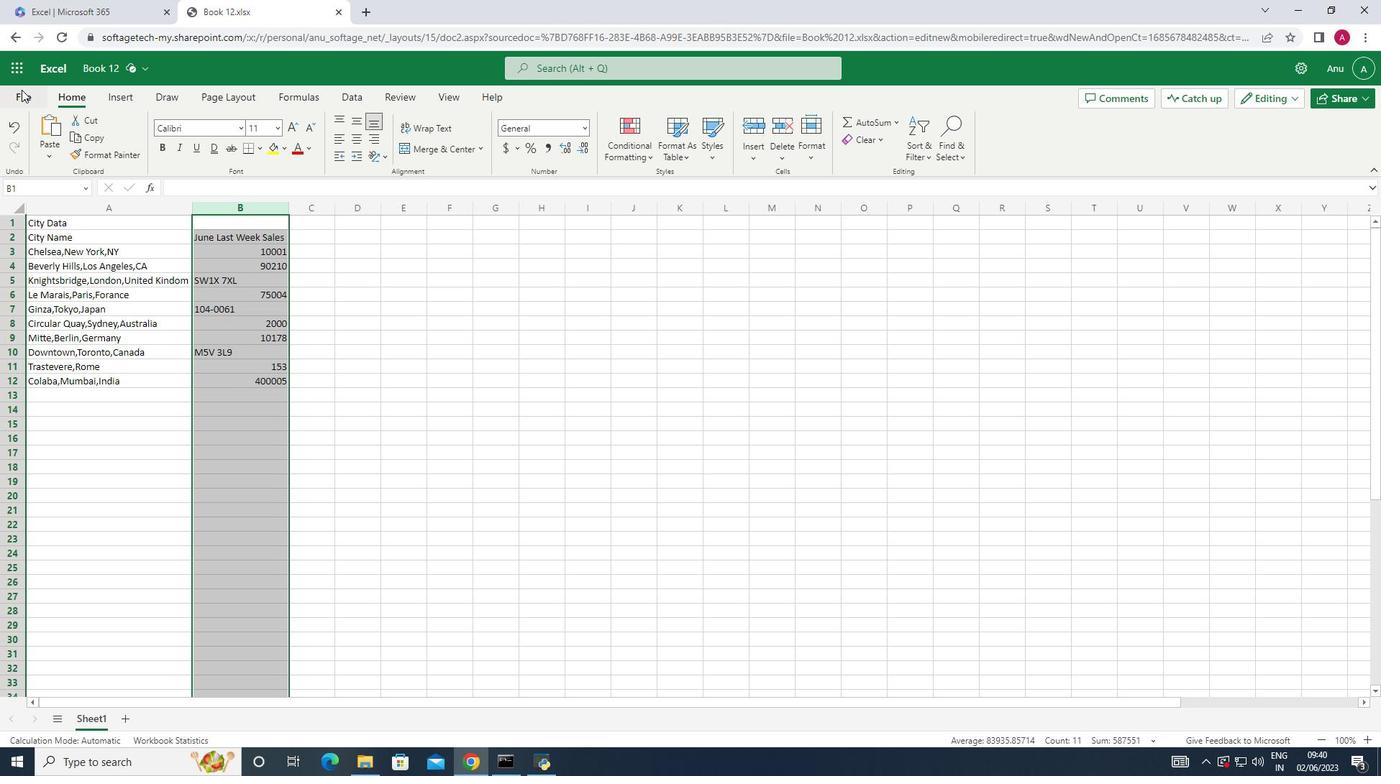
Action: Mouse moved to (57, 239)
Screenshot: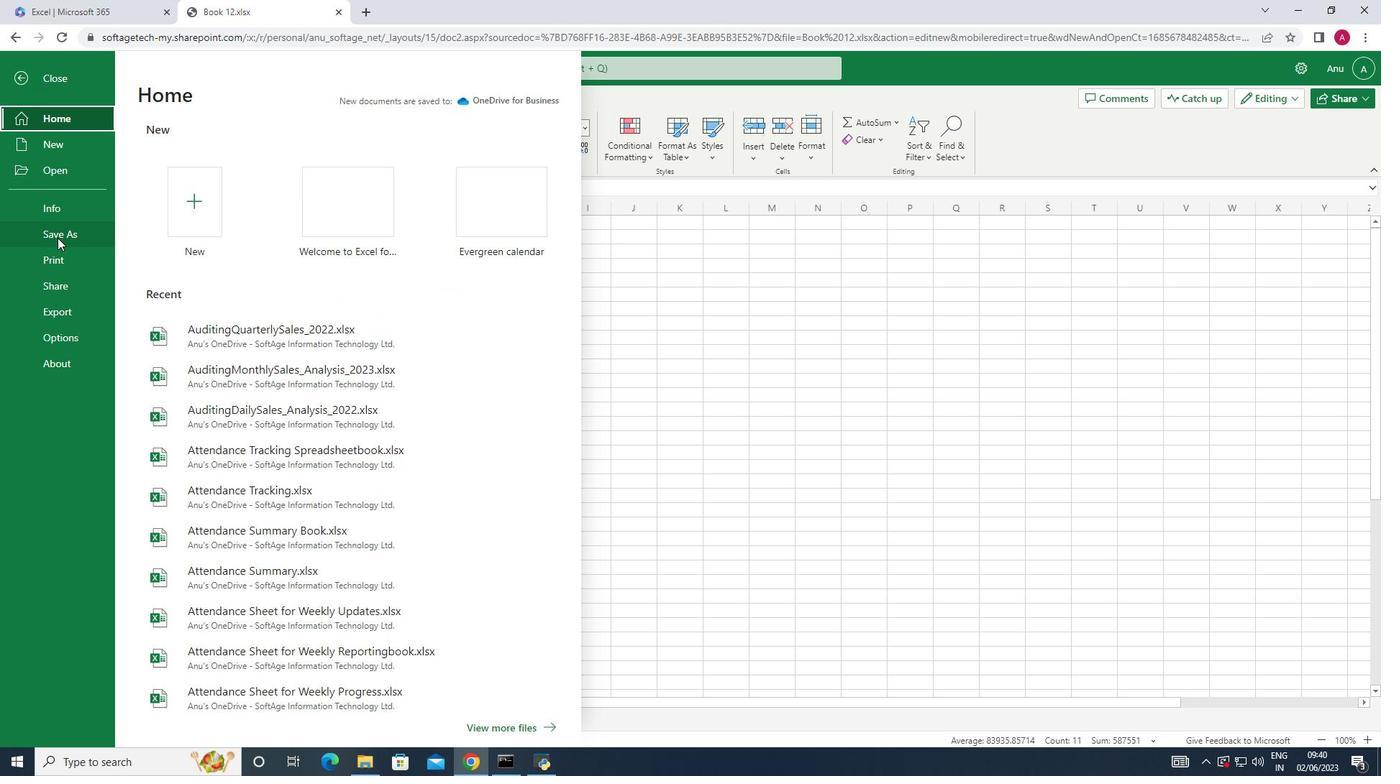 
Action: Mouse pressed left at (57, 239)
Screenshot: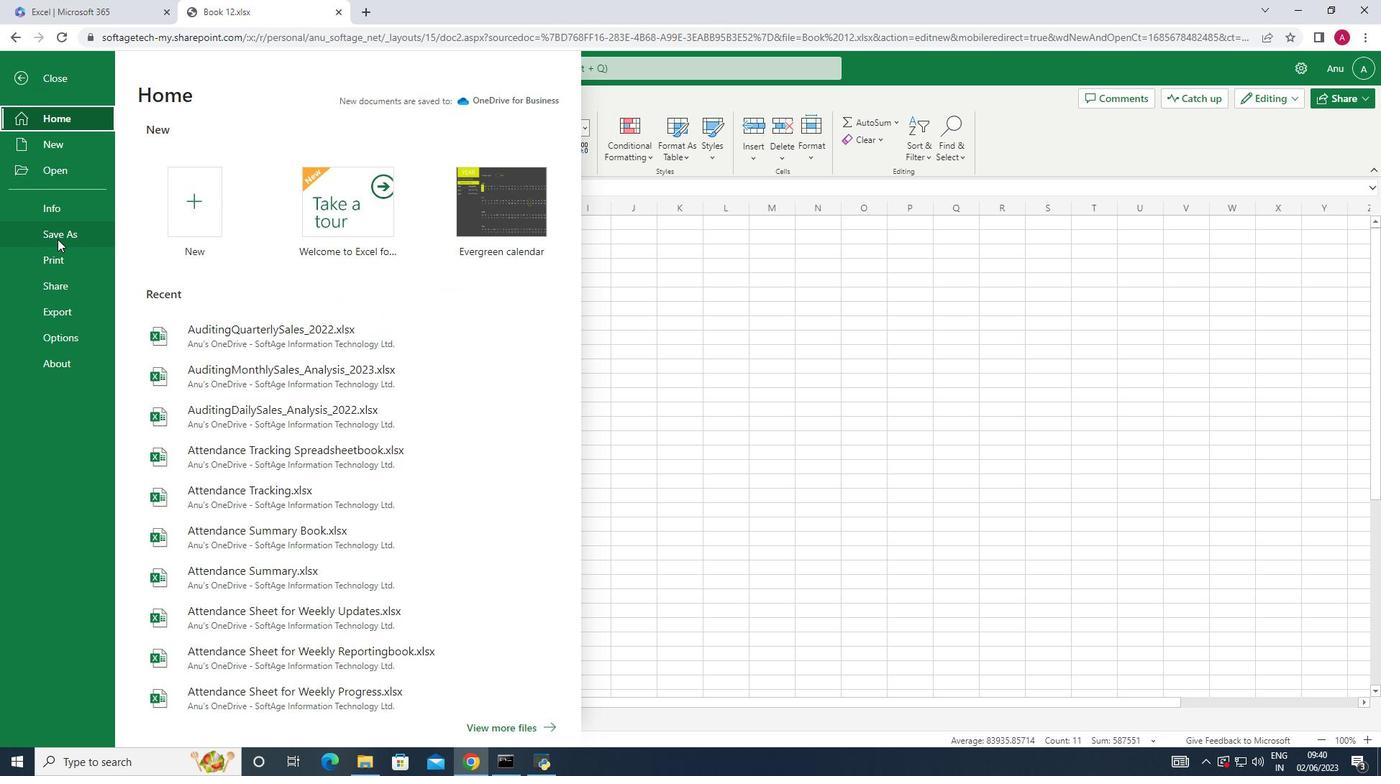 
Action: Mouse moved to (210, 194)
Screenshot: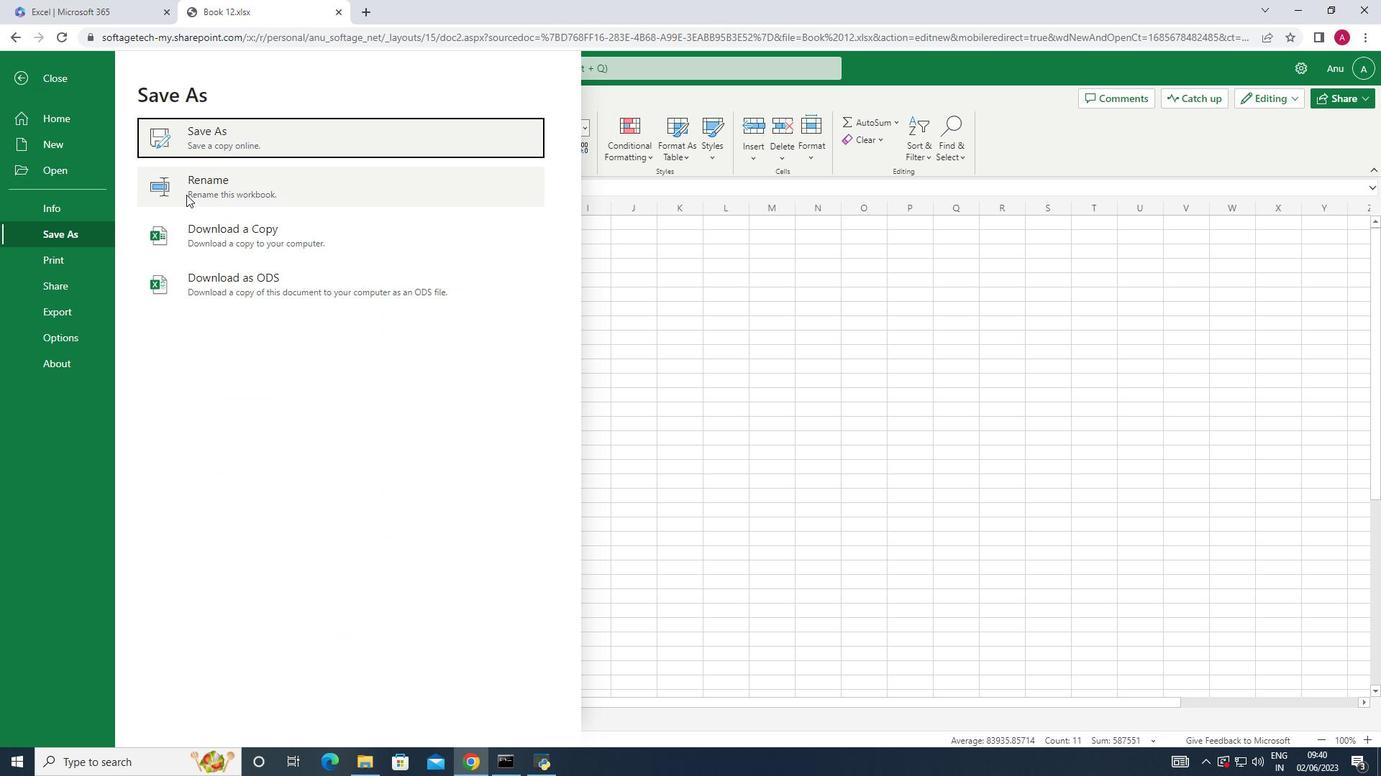 
Action: Mouse pressed left at (210, 194)
Screenshot: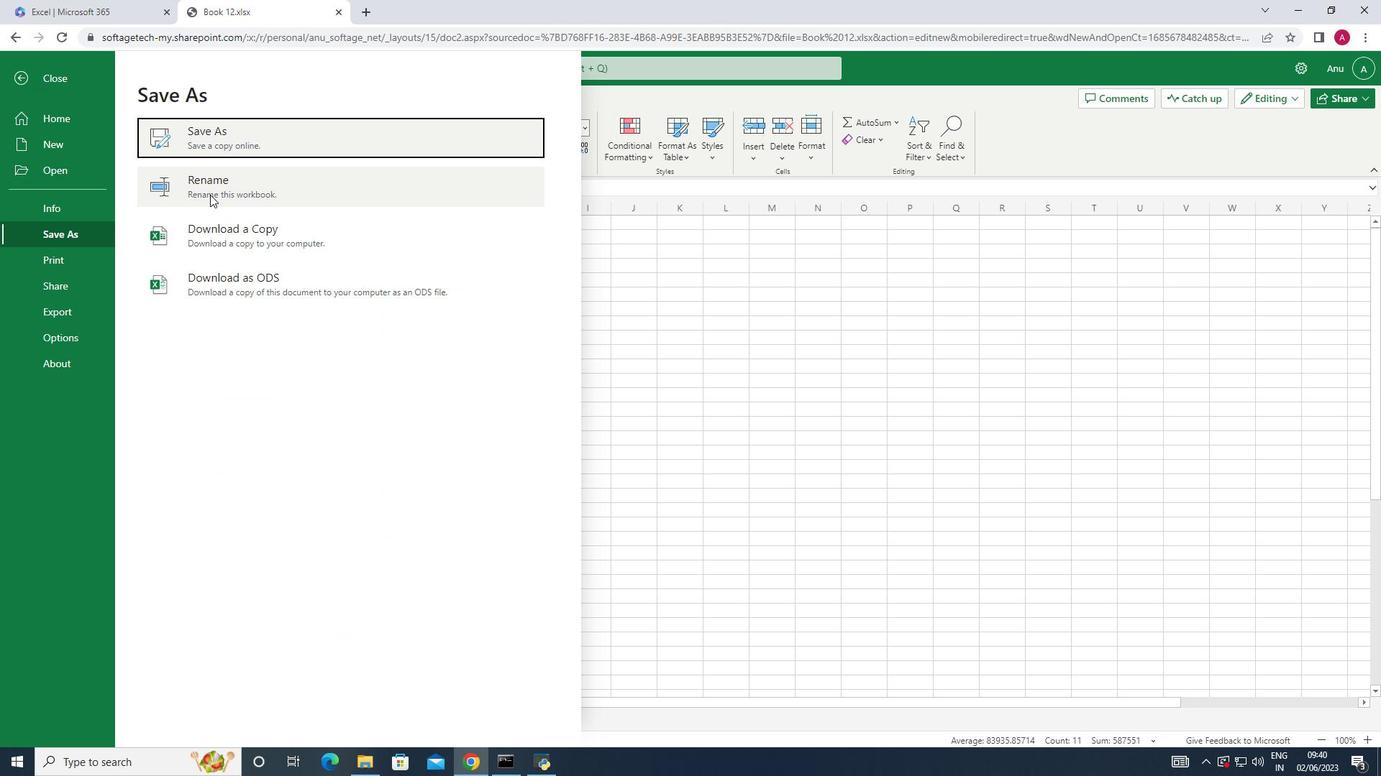 
Action: Key pressed <Key.shift>aUDITING<Key.shift>qUARTERLY<Key.shift>sALES<Key.shift_r><Key.shift_r><Key.shift_r><Key.shift_r><Key.shift_r><Key.shift_r><Key.shift_r><Key.shift_r><Key.shift_r><Key.shift_r><Key.shift_r><Key.shift_r><Key.shift_r><Key.shift_r><Key.shift_r><Key.shift_r><Key.shift_r><Key.shift_r><Key.shift_r><Key.shift_r><Key.shift_r><Key.shift_r><Key.shift_r><Key.shift_r><Key.shift_r><Key.shift_r><Key.shift_r><Key.shift_r><Key.shift_r><Key.shift_r><Key.shift_r><Key.shift_r><Key.shift_r>_<Key.backspace><Key.backspace><Key.backspace><Key.backspace><Key.backspace><Key.backspace><Key.backspace><Key.backspace><Key.backspace><Key.backspace><Key.backspace><Key.backspace><Key.backspace><Key.backspace><Key.backspace><Key.backspace><Key.backspace><Key.backspace><Key.backspace><Key.backspace><Key.backspace><Key.backspace><Key.backspace><Key.backspace><Key.backspace><Key.backspace><Key.backspace><Key.backspace><Key.backspace><Key.backspace><Key.shift><Key.shift><Key.shift><Key.shift><Key.shift><Key.shift><Key.caps_lock><Key.shift>Auditing<Key.shift>Quarterly<Key.shift>Sales<Key.shift_r><Key.shift_r><Key.shift_r>_<Key.shift><Key.shift><Key.shift><Key.shift><Key.shift><Key.shift><Key.shift><Key.shift><Key.shift><Key.shift><Key.shift>Repot<Key.backspace>rt<Key.shift_r>_2022<Key.enter>
Screenshot: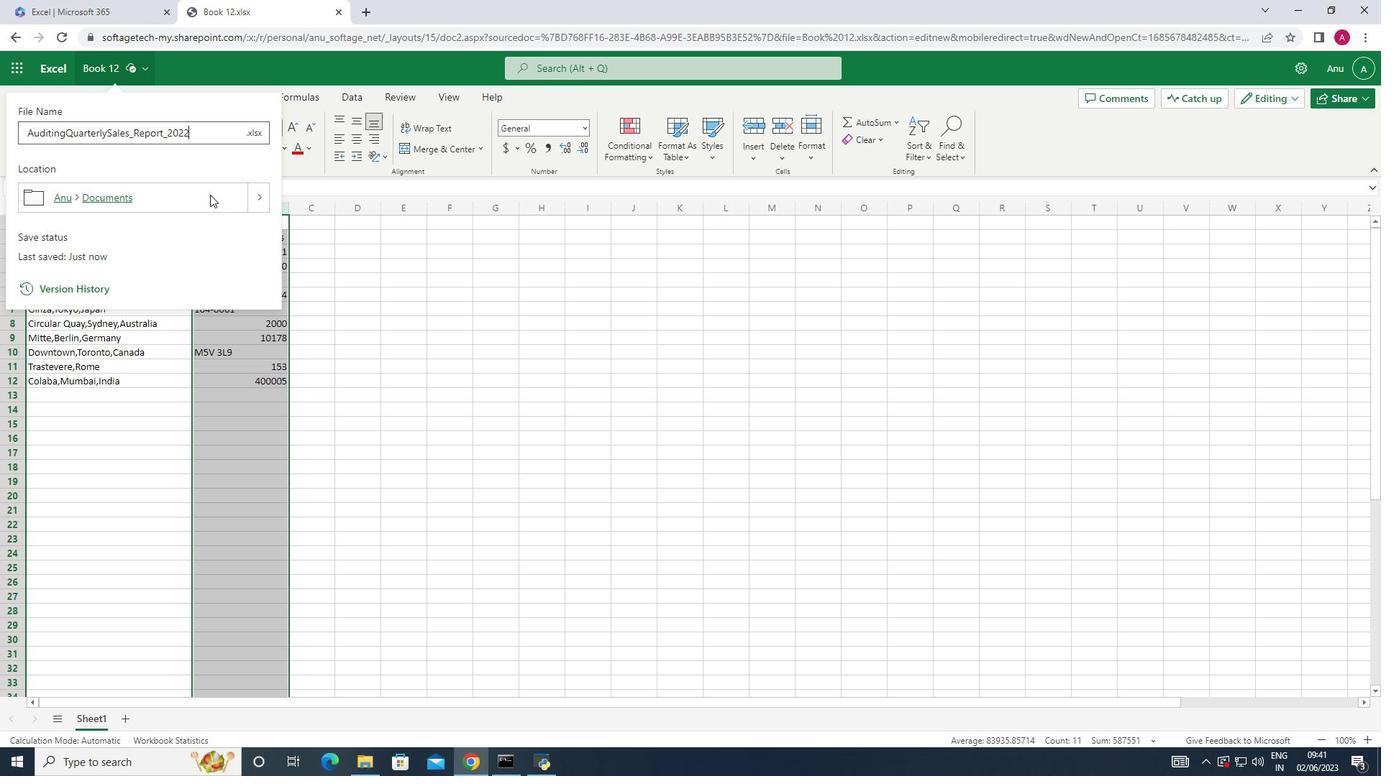 
Action: Mouse moved to (396, 323)
Screenshot: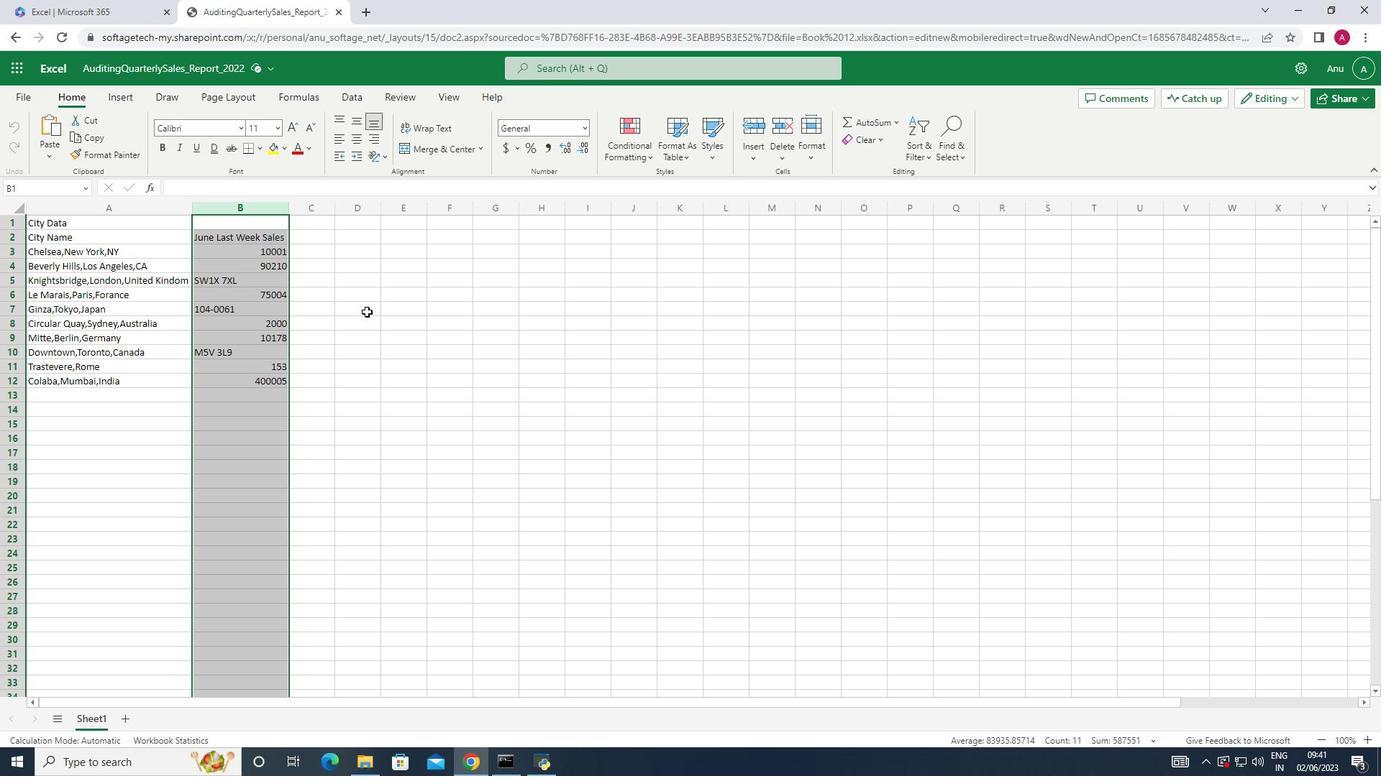 
Action: Mouse pressed left at (396, 323)
Screenshot: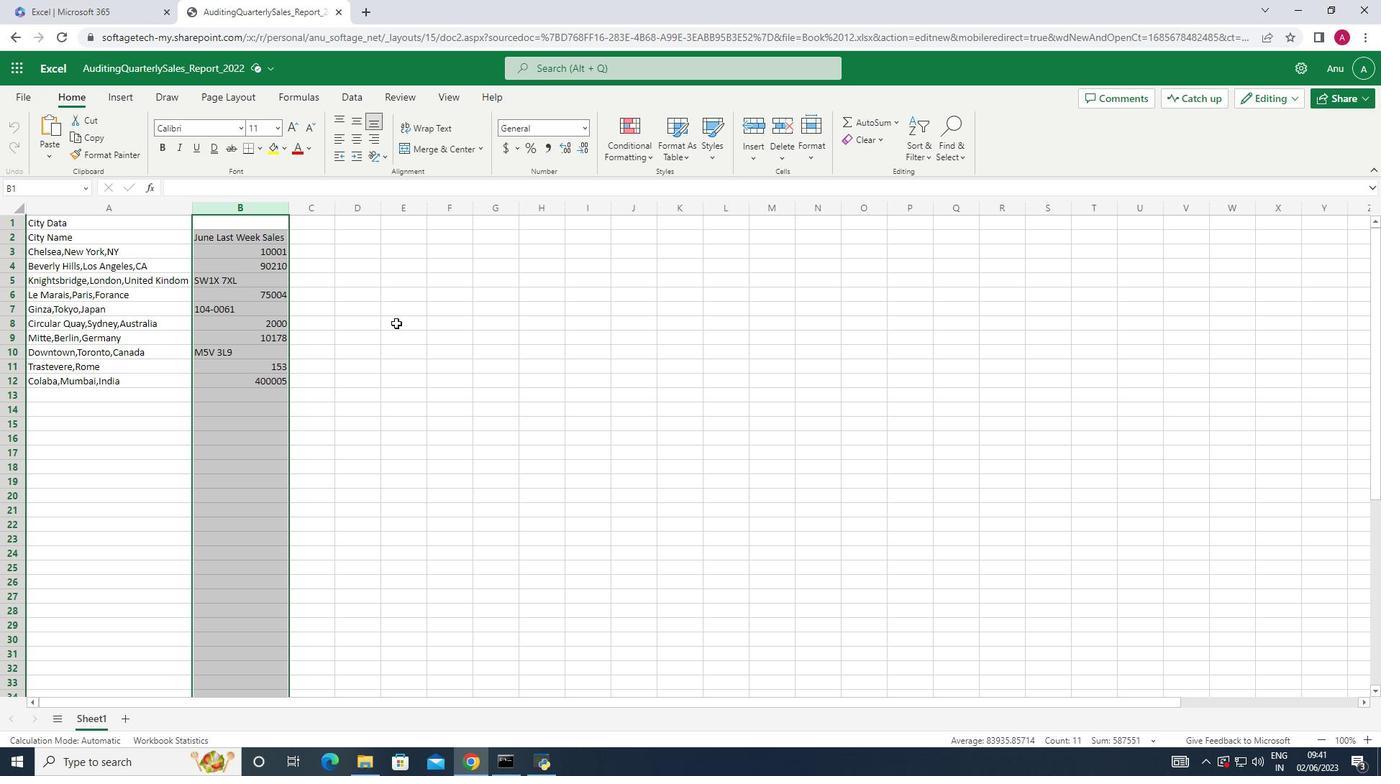 
Action: Mouse moved to (396, 323)
Screenshot: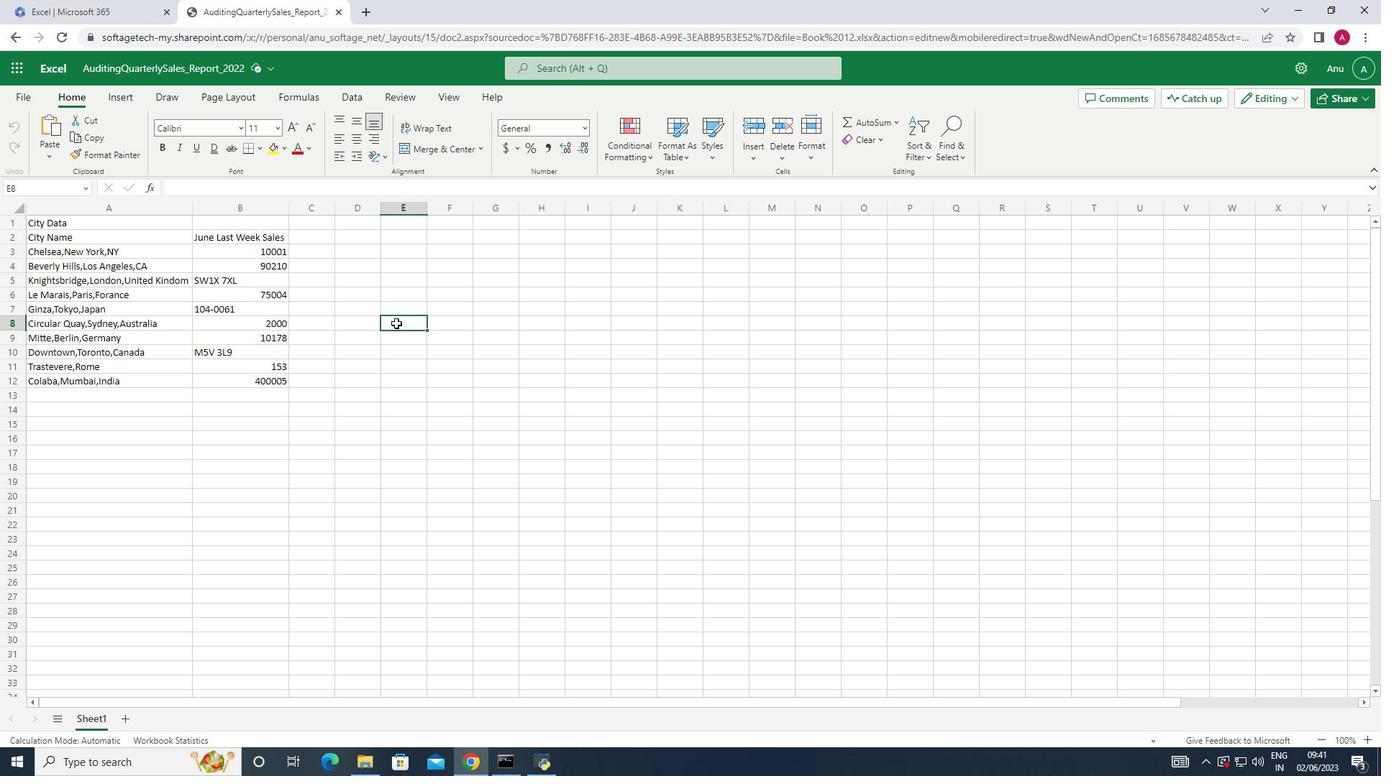 
